 Task: Measure the distance between Nashville and Radnor Lake.
Action: Mouse moved to (231, 63)
Screenshot: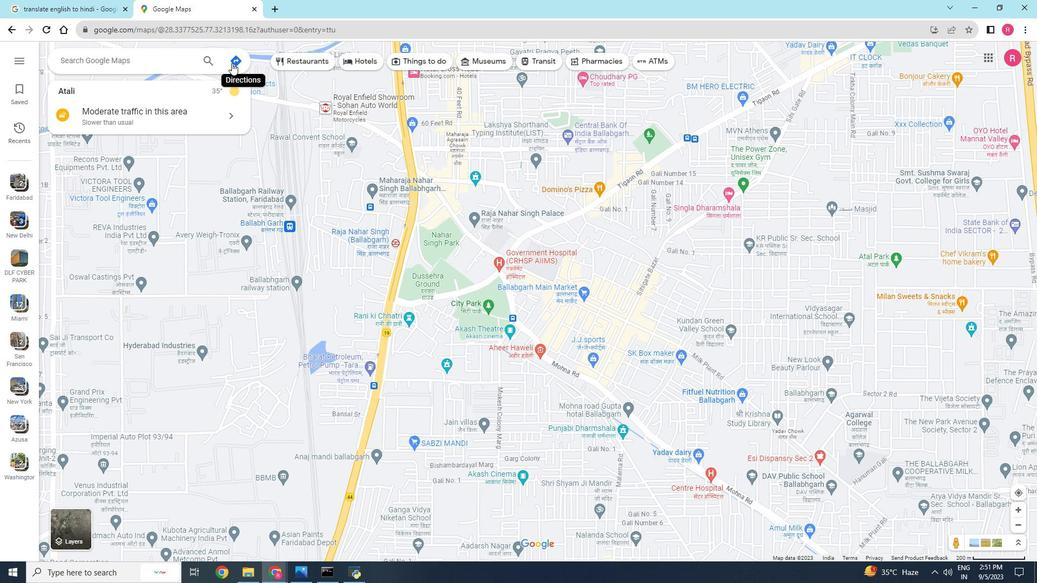 
Action: Mouse pressed left at (231, 63)
Screenshot: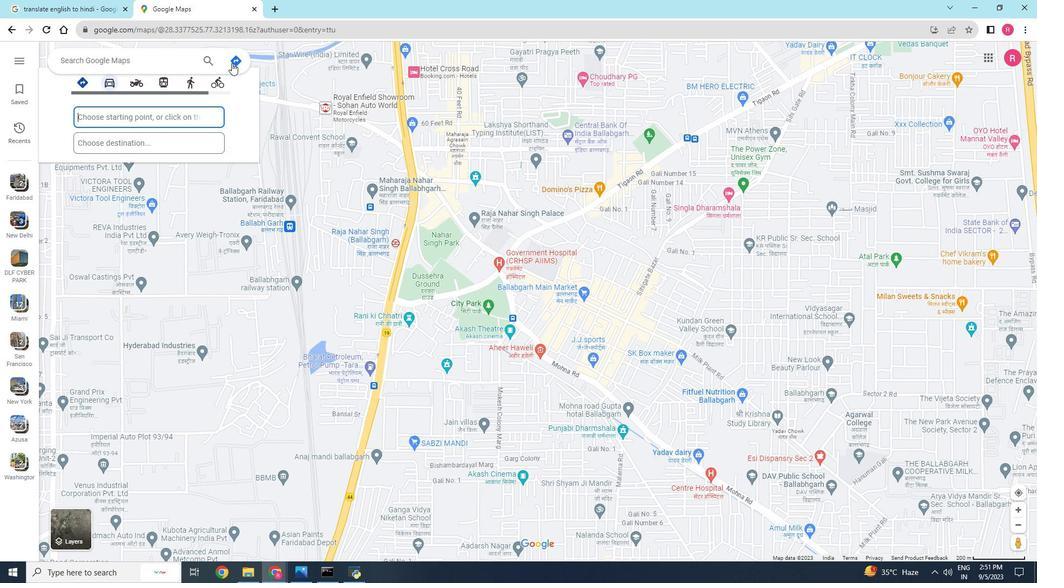
Action: Mouse moved to (150, 89)
Screenshot: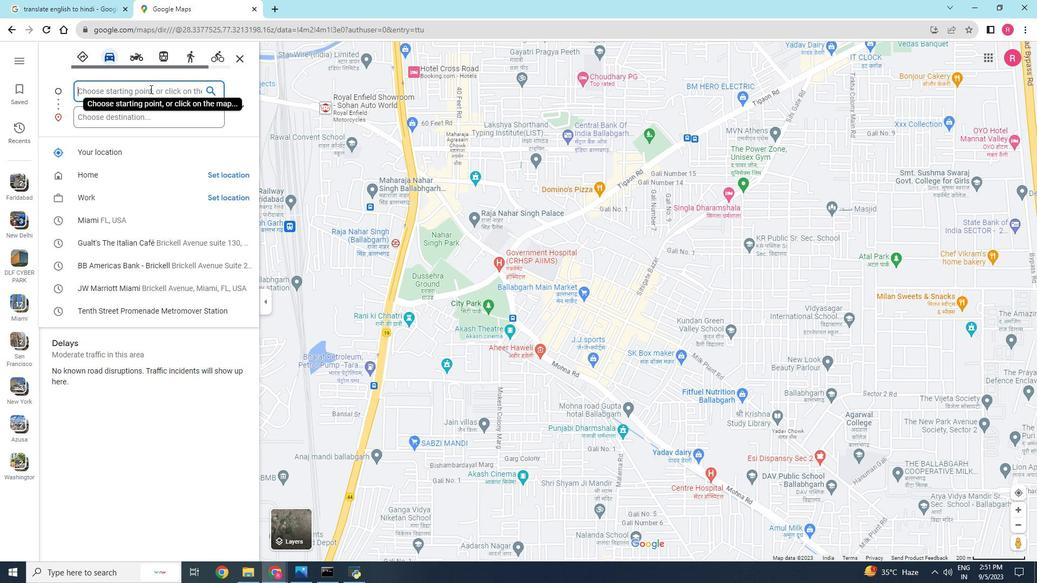 
Action: Mouse pressed left at (150, 89)
Screenshot: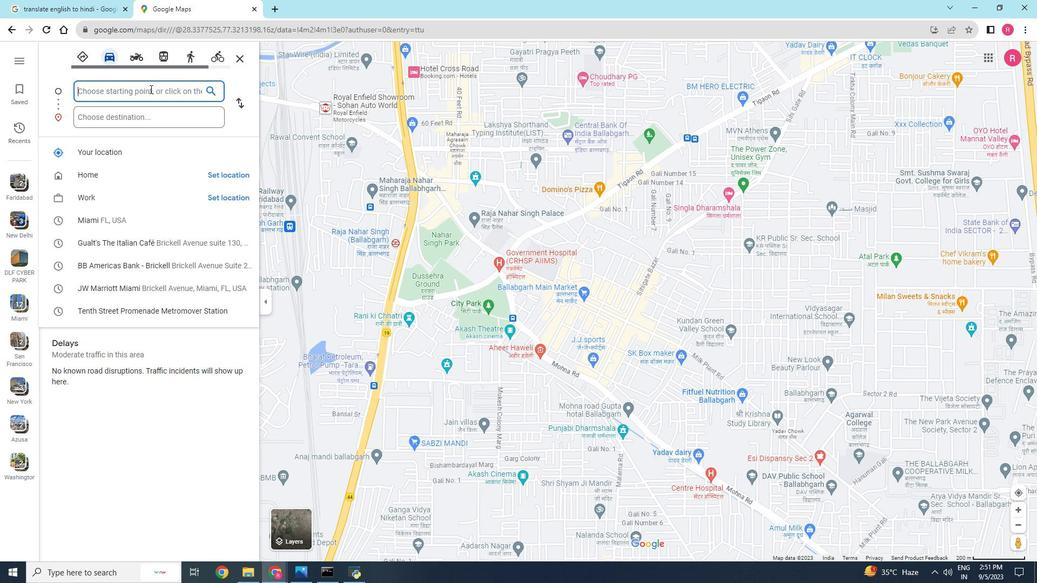 
Action: Mouse moved to (77, 61)
Screenshot: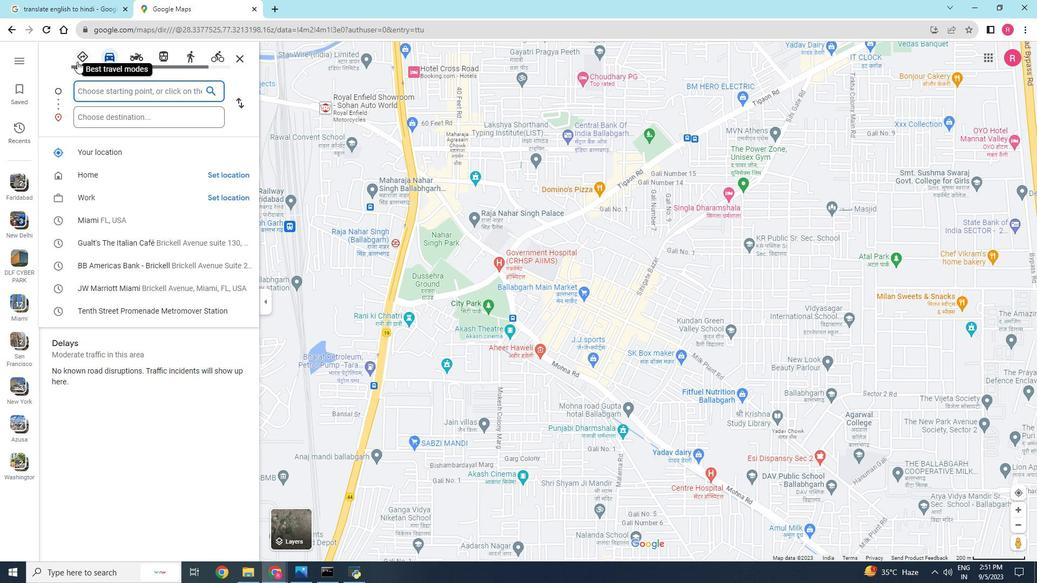 
Action: Mouse pressed left at (77, 61)
Screenshot: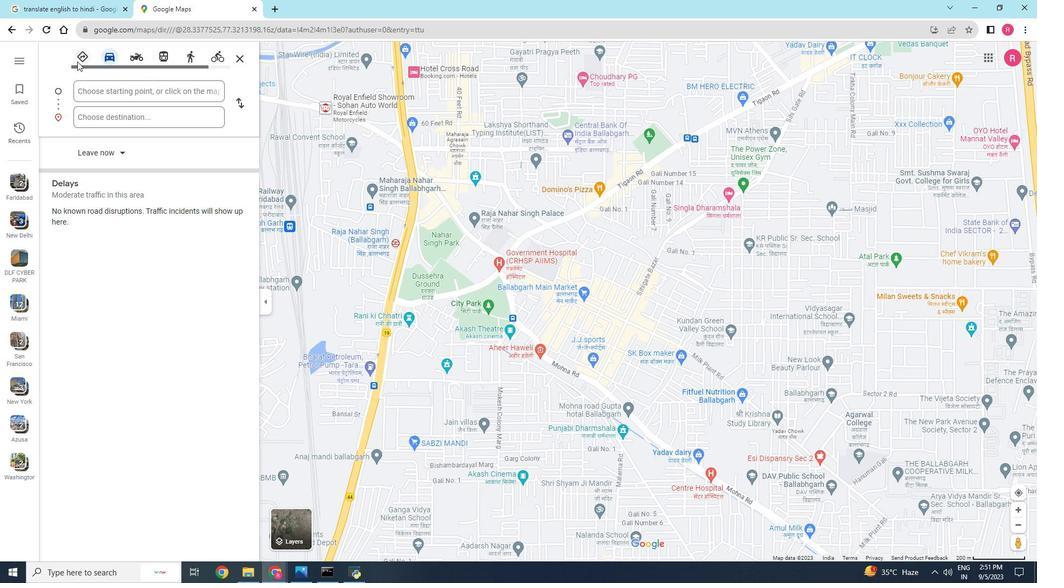 
Action: Mouse moved to (107, 94)
Screenshot: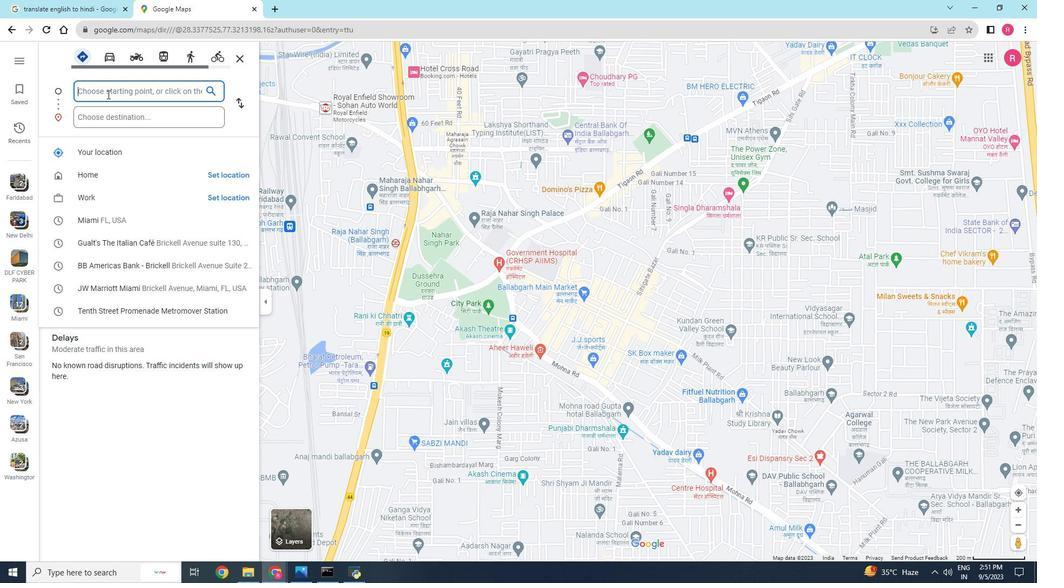 
Action: Mouse pressed left at (107, 94)
Screenshot: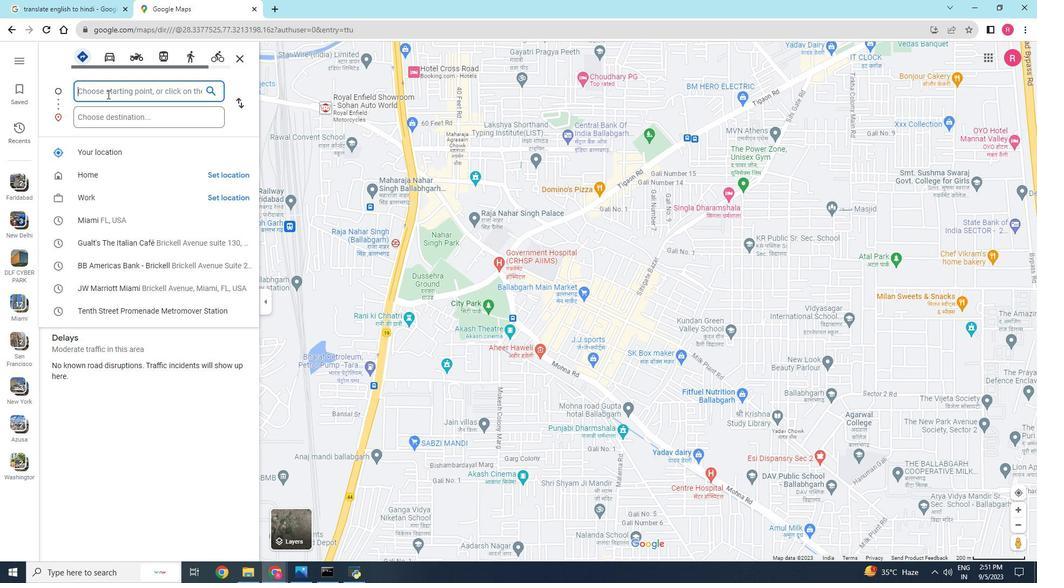 
Action: Key pressed <Key.shift><Key.shift><Key.shift><Key.shift><Key.shift><Key.shift><Key.shift><Key.shift>Nashville
Screenshot: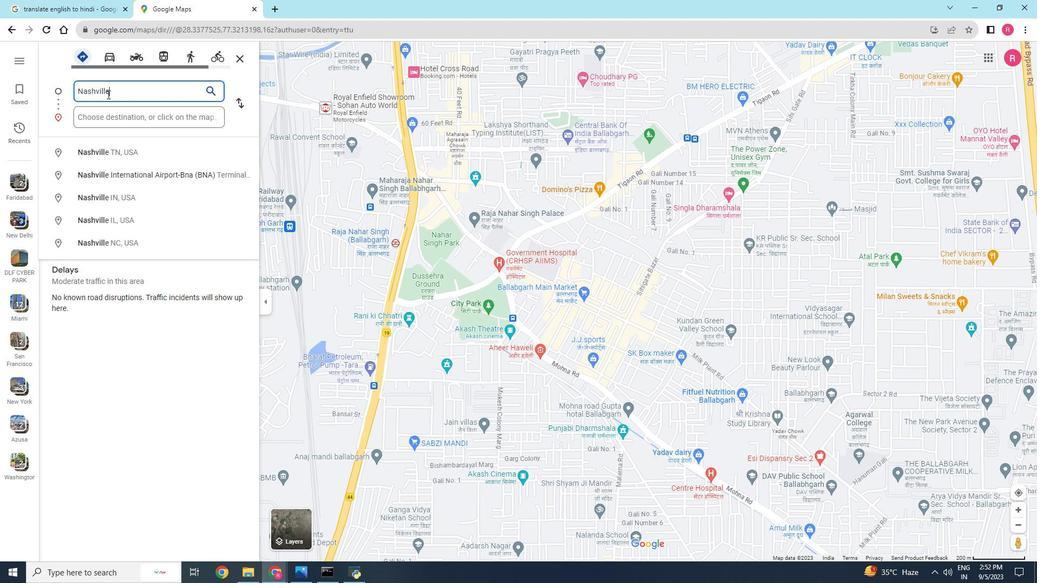 
Action: Mouse moved to (115, 116)
Screenshot: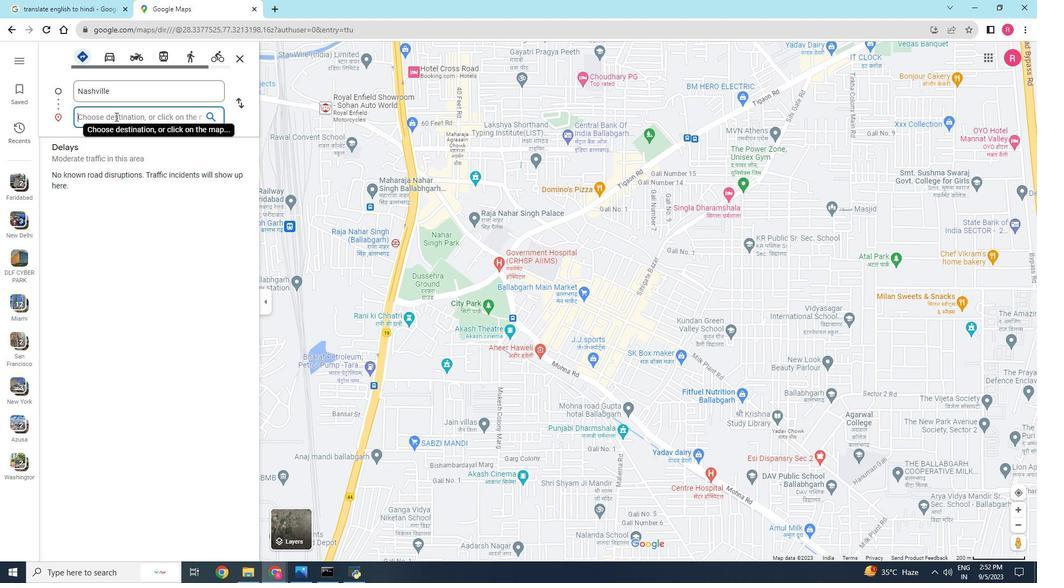 
Action: Mouse pressed left at (115, 116)
Screenshot: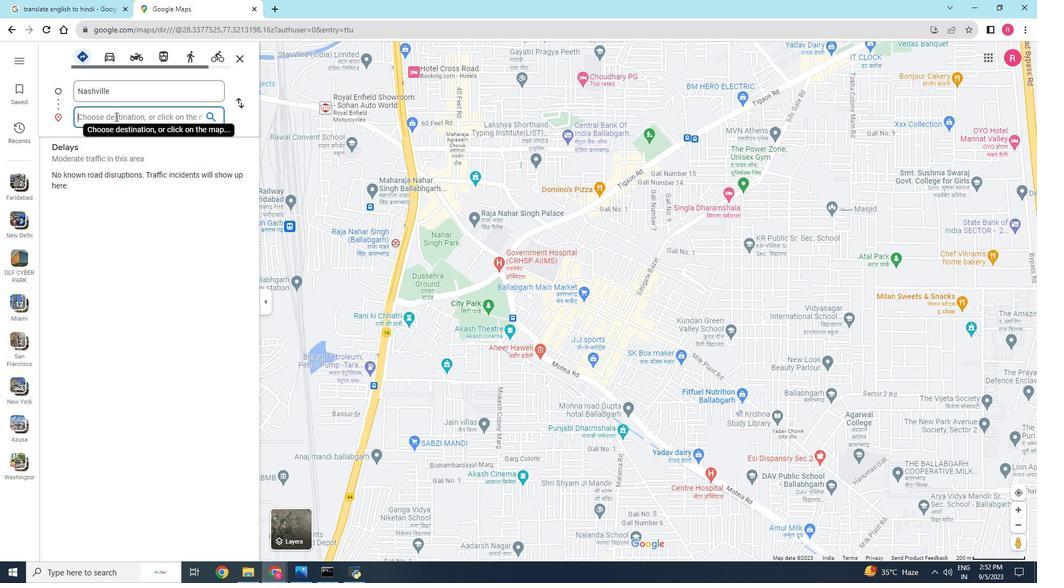 
Action: Key pressed <Key.shift>La<Key.backspace><Key.backspace><Key.shift>Radb<Key.backspace>nor<Key.space><Key.shift>Lake<Key.enter>
Screenshot: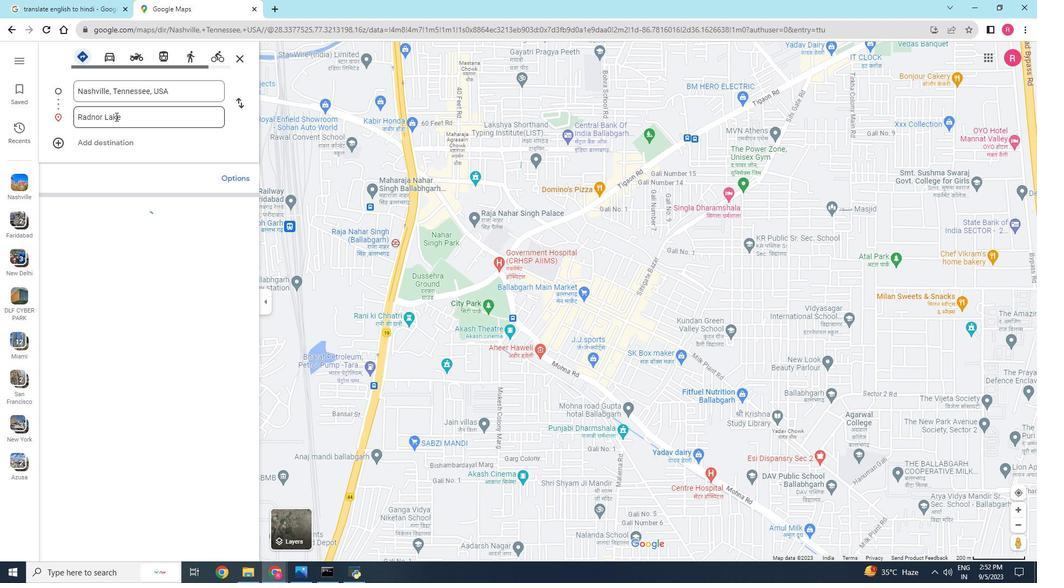 
Action: Mouse moved to (480, 523)
Screenshot: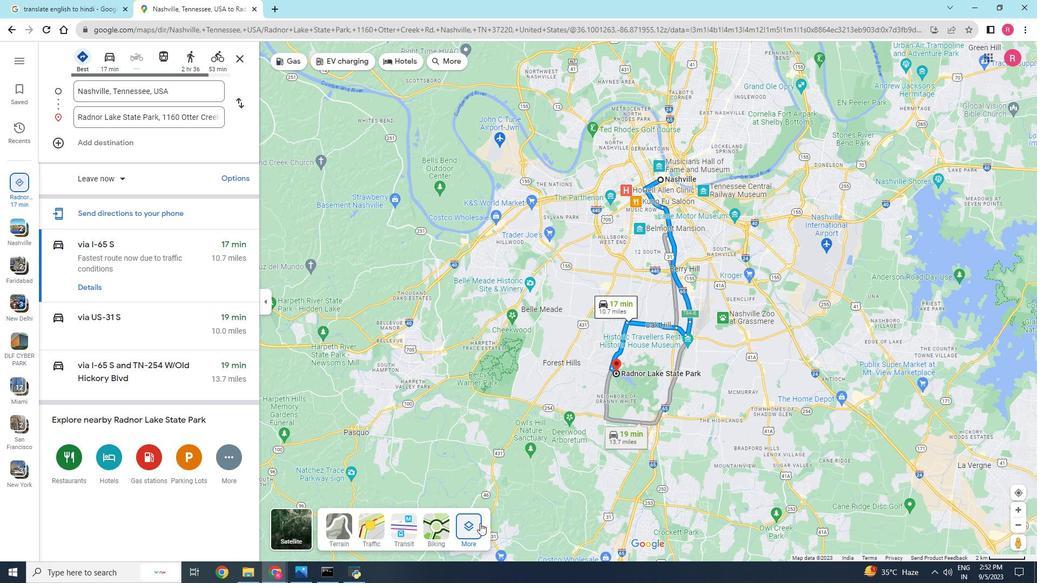 
Action: Mouse pressed left at (480, 523)
Screenshot: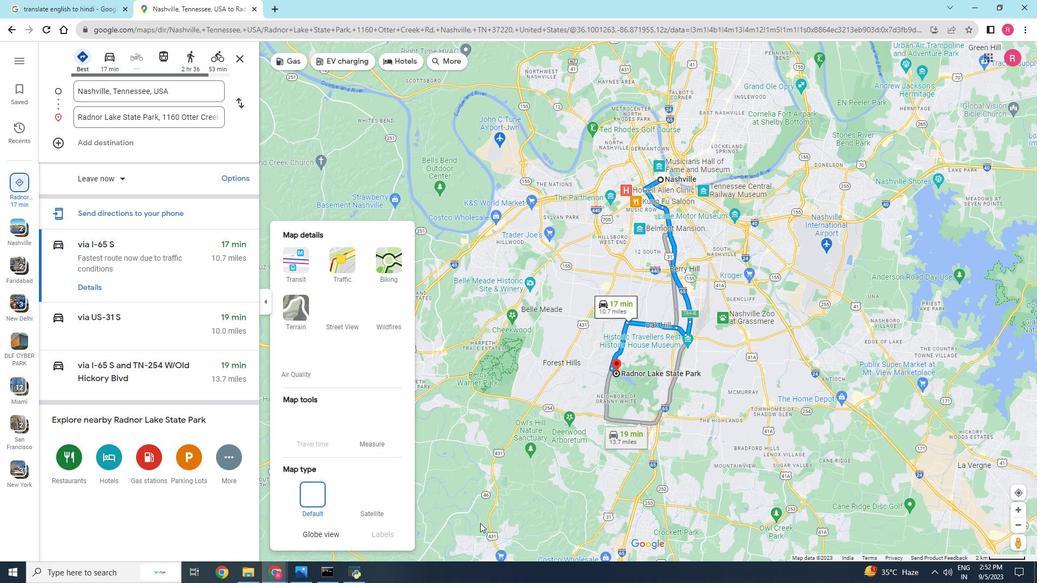 
Action: Mouse moved to (376, 436)
Screenshot: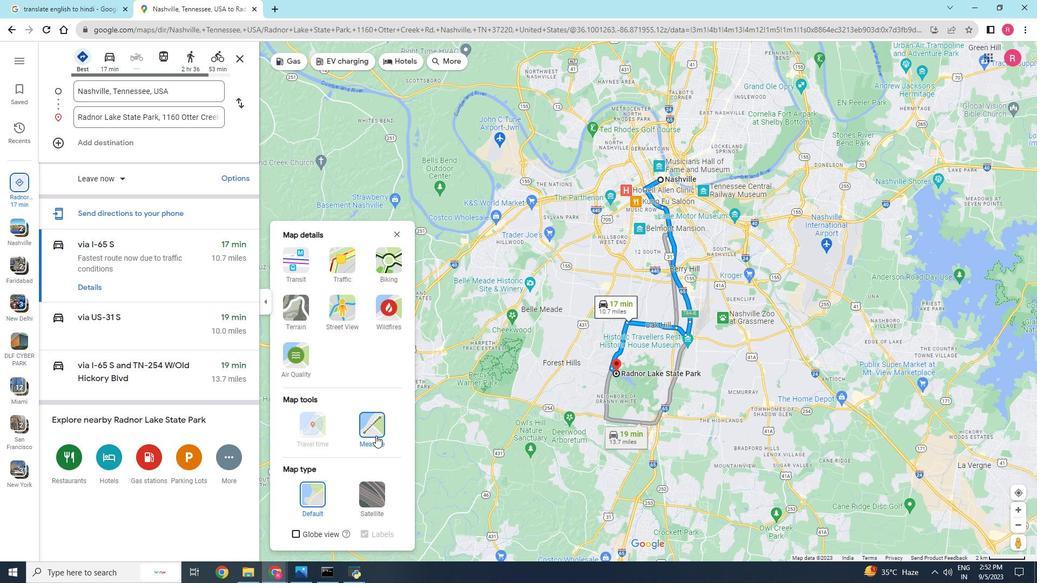 
Action: Mouse pressed left at (376, 436)
Screenshot: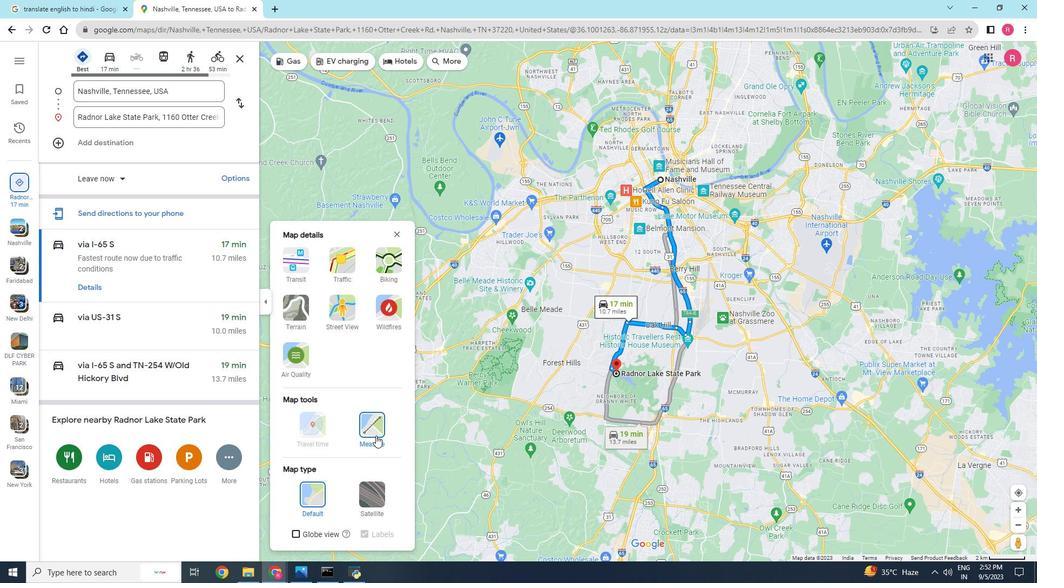 
Action: Mouse moved to (662, 178)
Screenshot: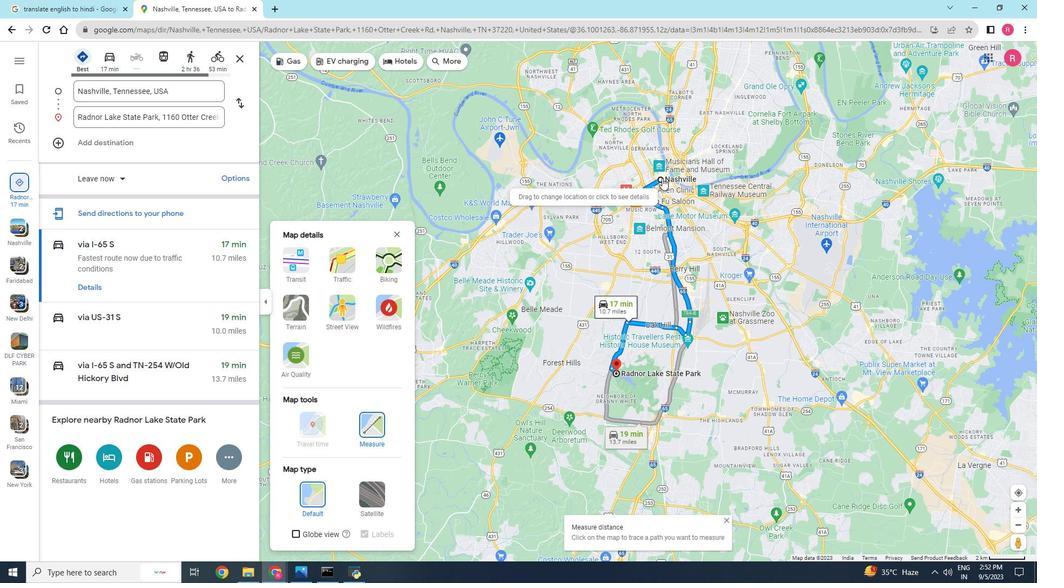 
Action: Mouse pressed left at (662, 178)
Screenshot: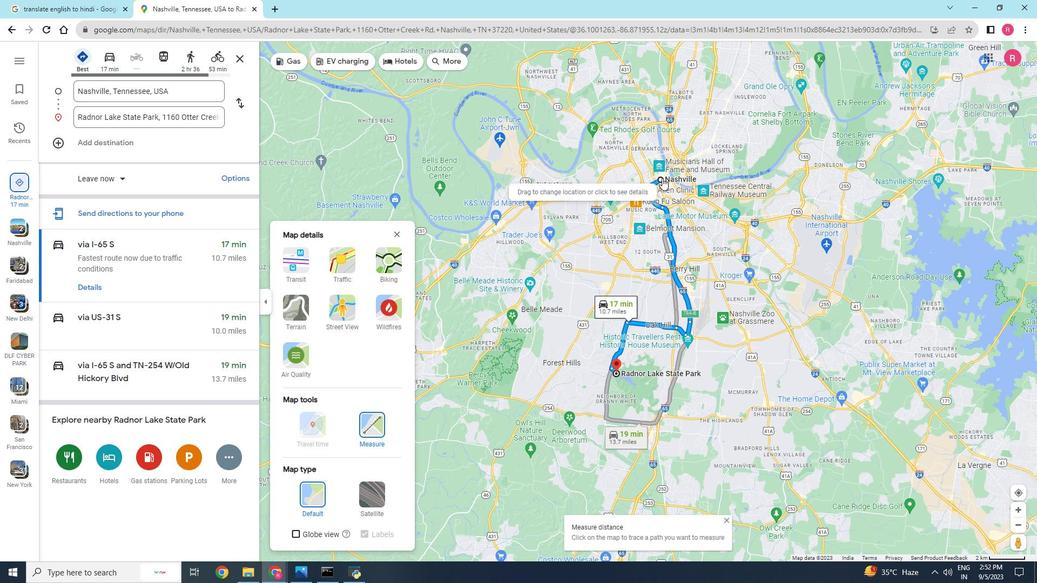 
Action: Mouse moved to (616, 373)
Screenshot: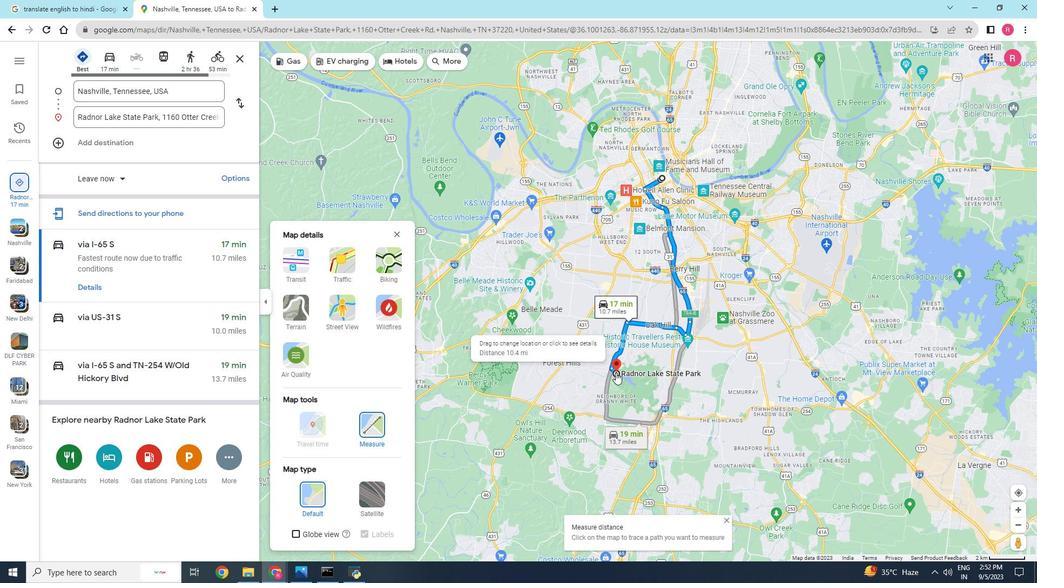 
Action: Mouse pressed left at (616, 373)
Screenshot: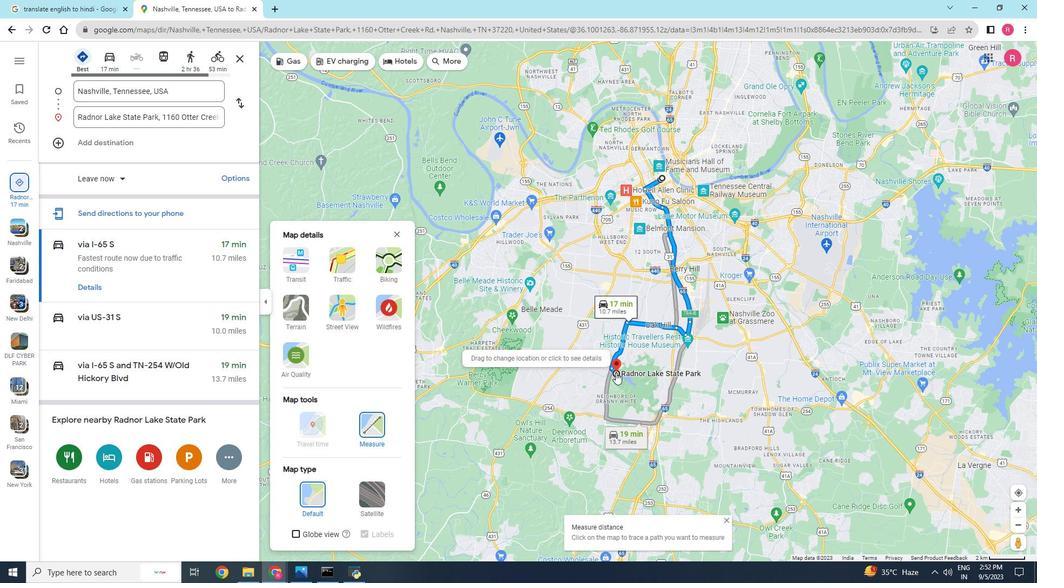 
Action: Mouse moved to (312, 433)
Screenshot: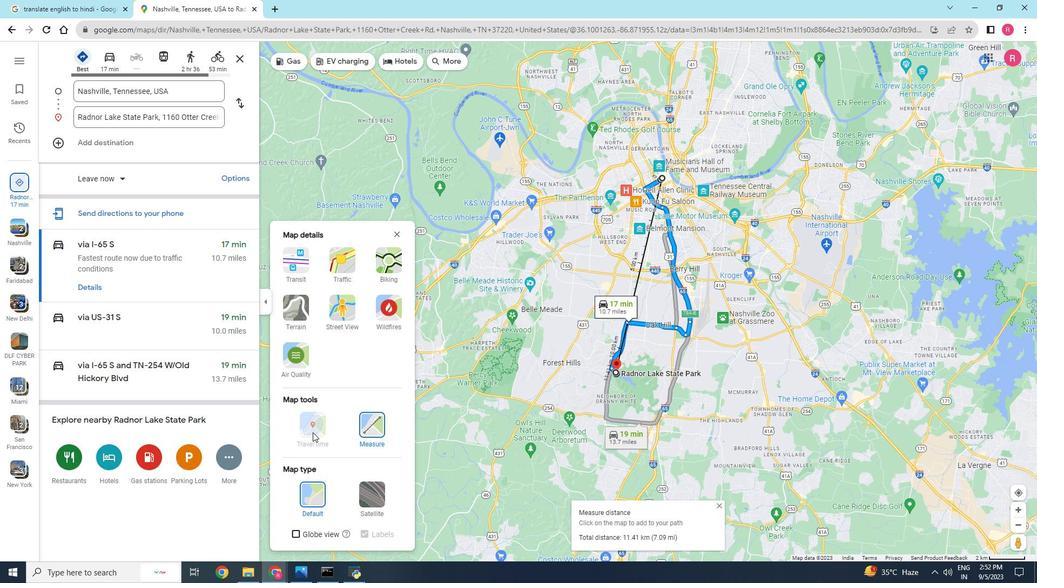 
Action: Mouse pressed left at (312, 433)
Screenshot: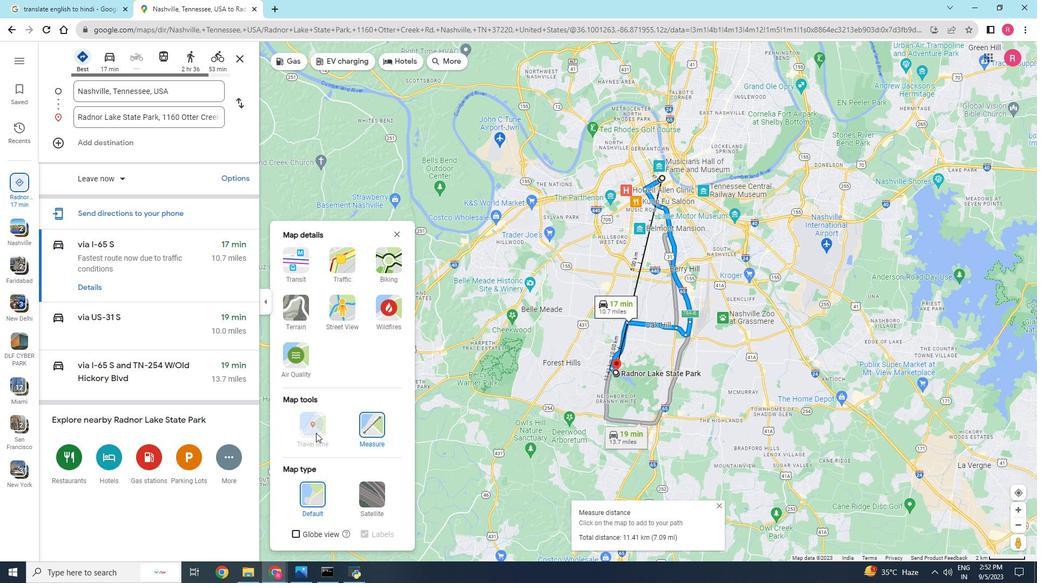 
Action: Mouse moved to (361, 429)
Screenshot: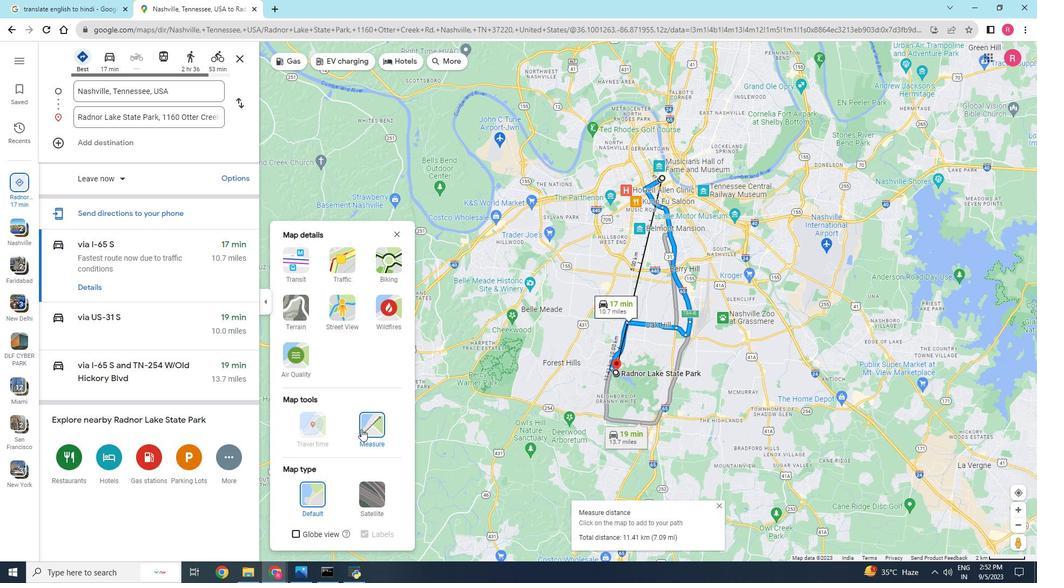 
Action: Mouse pressed left at (361, 429)
Screenshot: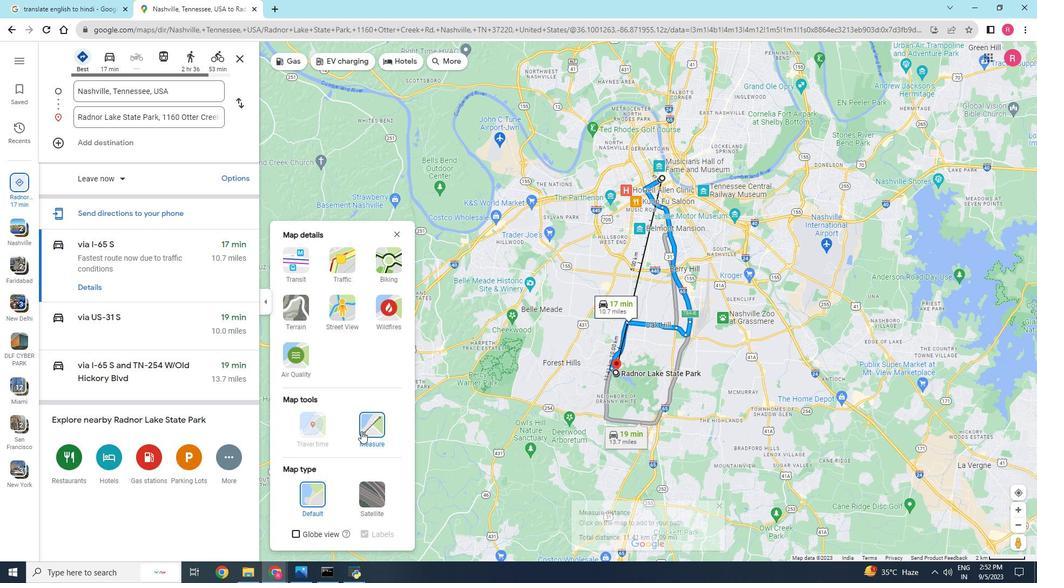 
Action: Mouse moved to (320, 494)
Screenshot: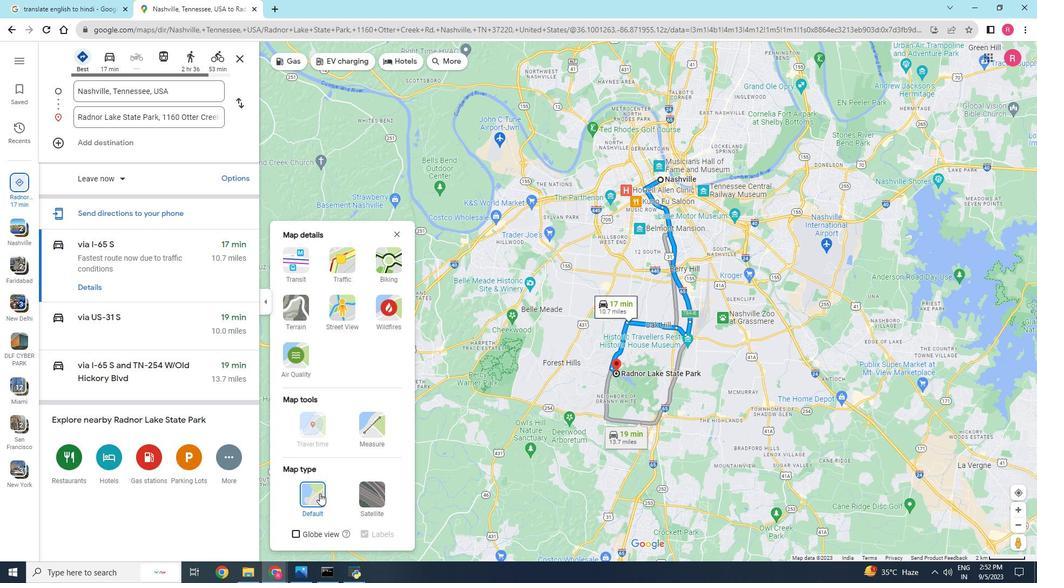 
Action: Mouse pressed left at (320, 494)
Screenshot: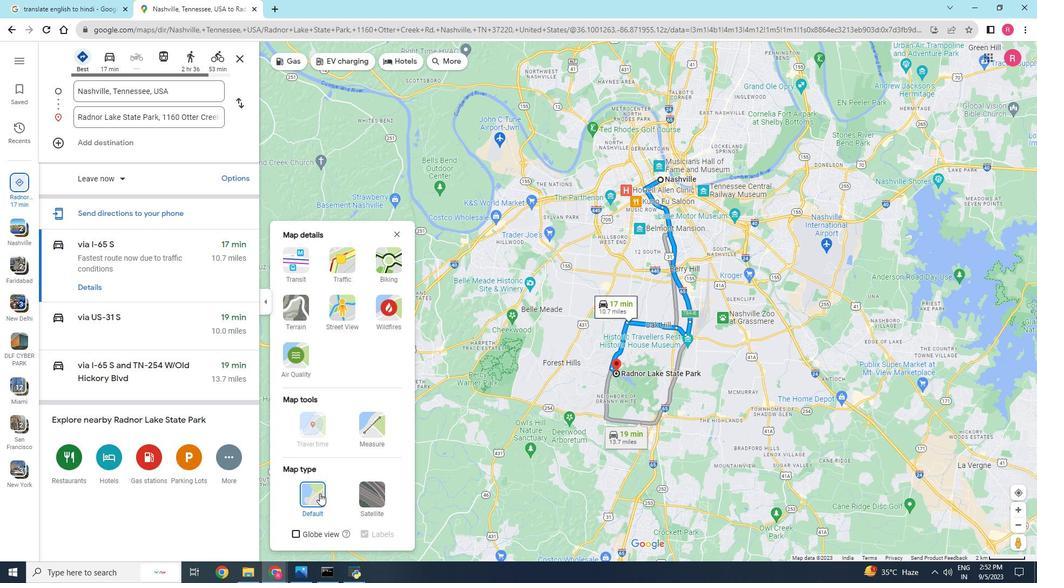 
Action: Mouse moved to (510, 443)
Screenshot: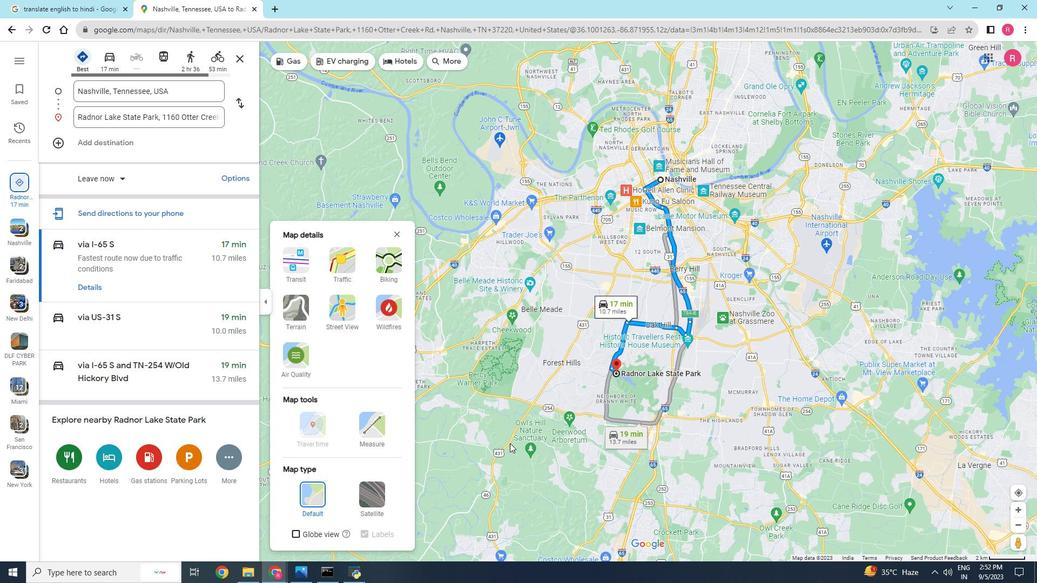 
Action: Mouse scrolled (510, 444) with delta (0, 0)
Screenshot: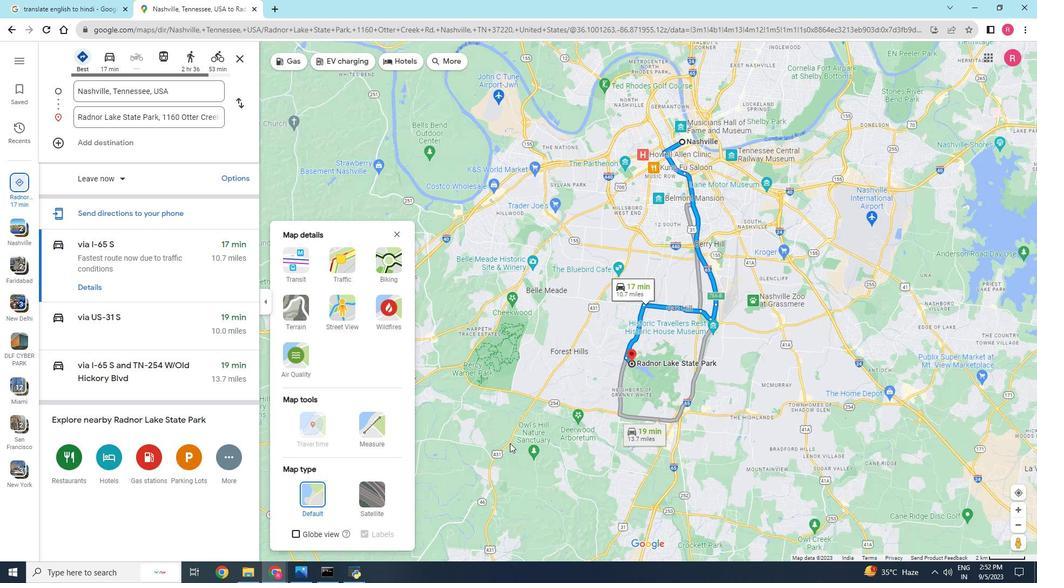 
Action: Mouse scrolled (510, 444) with delta (0, 0)
Screenshot: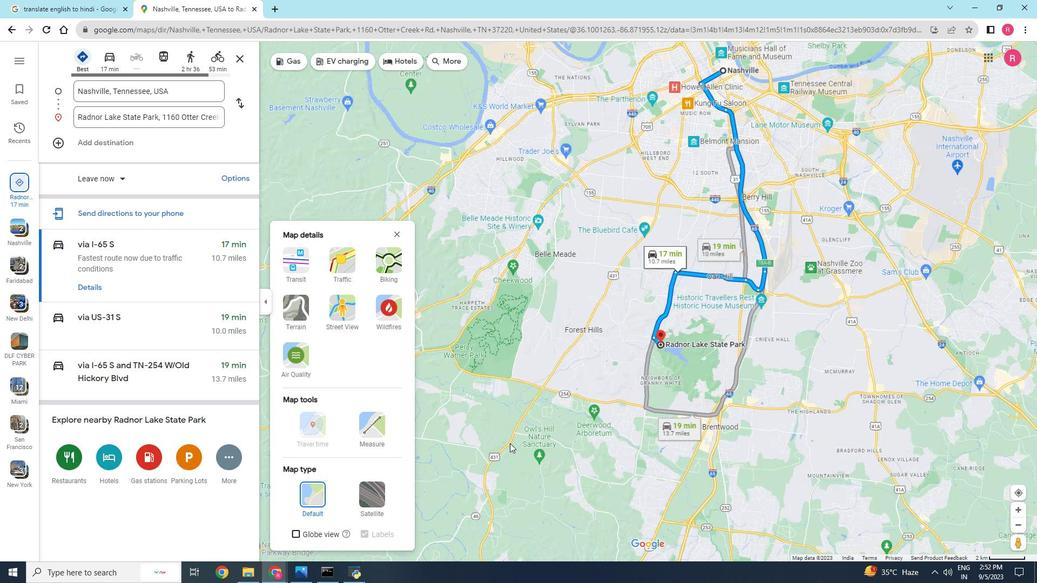 
Action: Mouse moved to (662, 260)
Screenshot: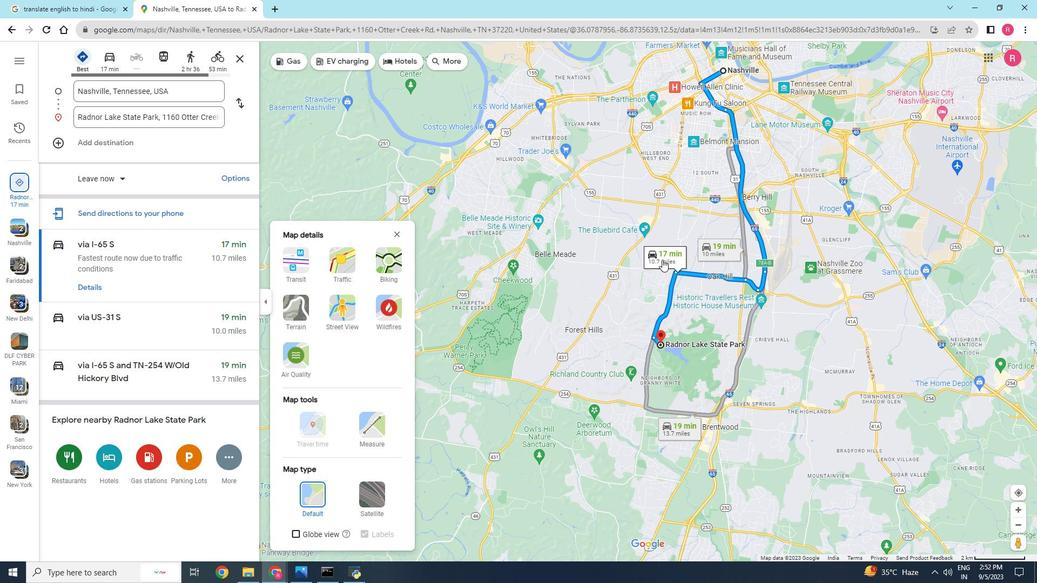
Action: Mouse pressed left at (662, 260)
Screenshot: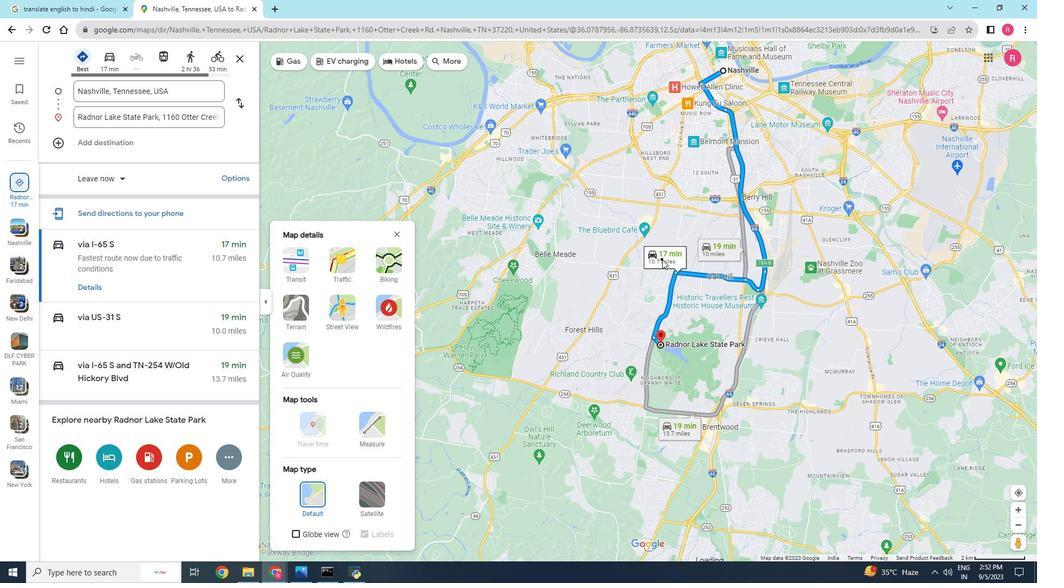 
Action: Mouse moved to (128, 363)
Screenshot: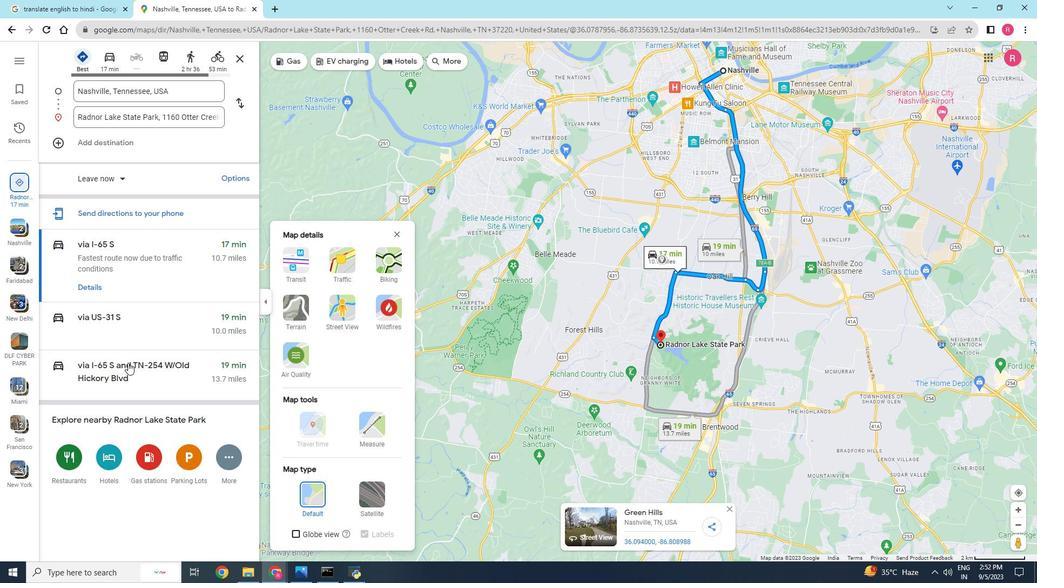 
Action: Mouse scrolled (128, 364) with delta (0, 0)
Screenshot: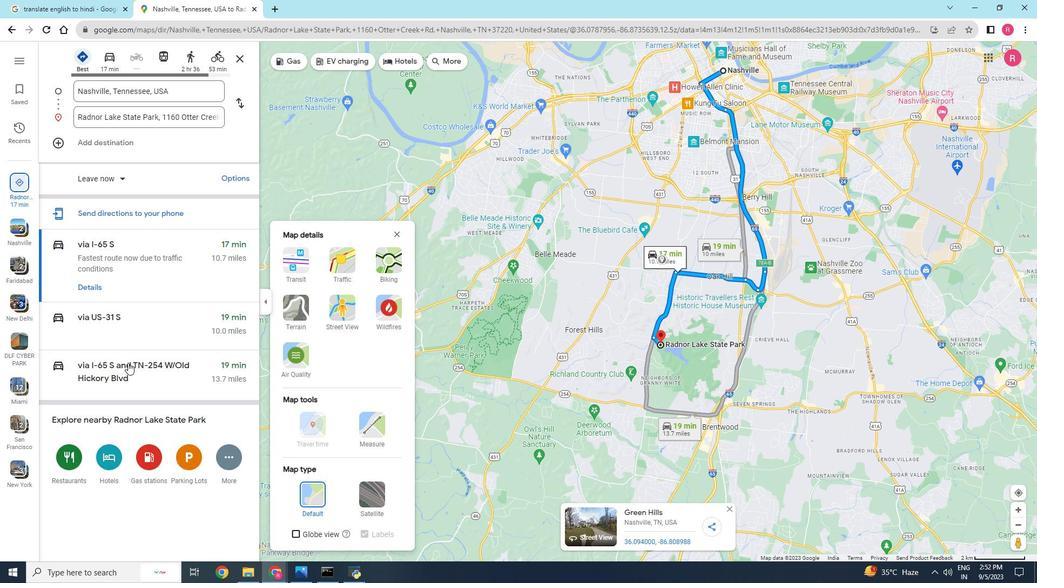 
Action: Mouse moved to (128, 363)
Screenshot: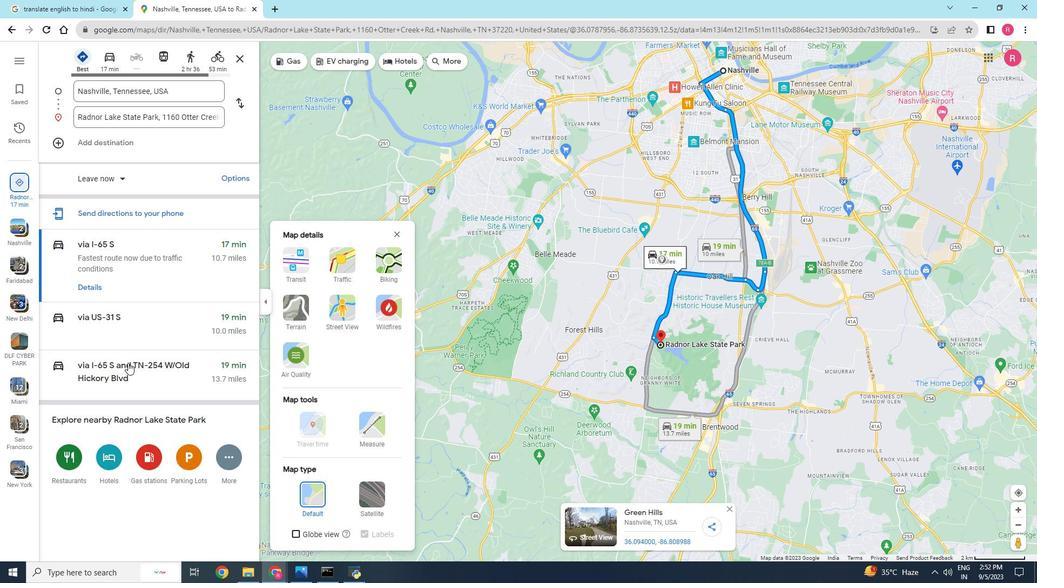 
Action: Mouse scrolled (128, 363) with delta (0, 0)
Screenshot: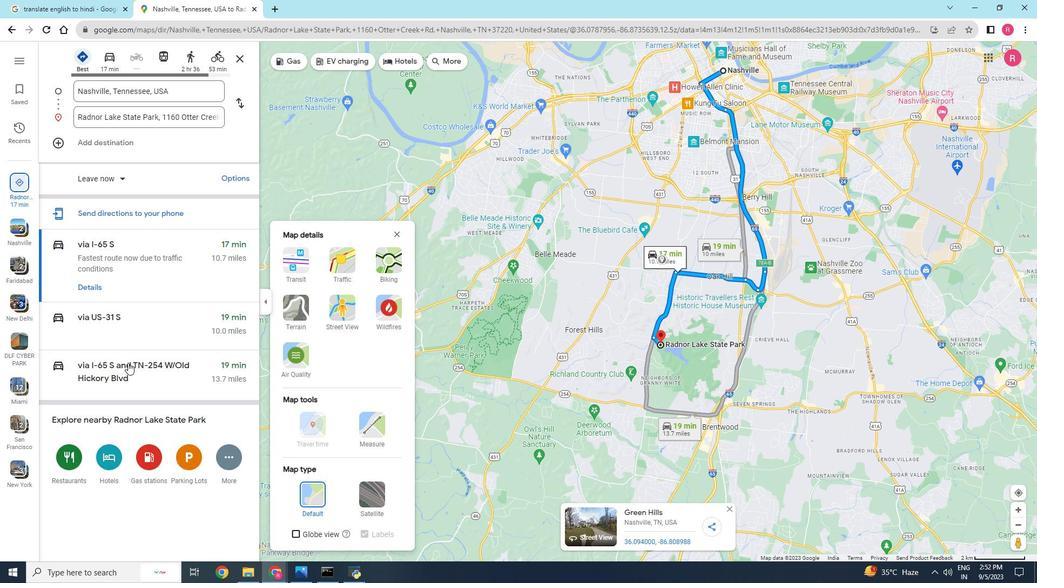 
Action: Mouse scrolled (128, 362) with delta (0, 0)
Screenshot: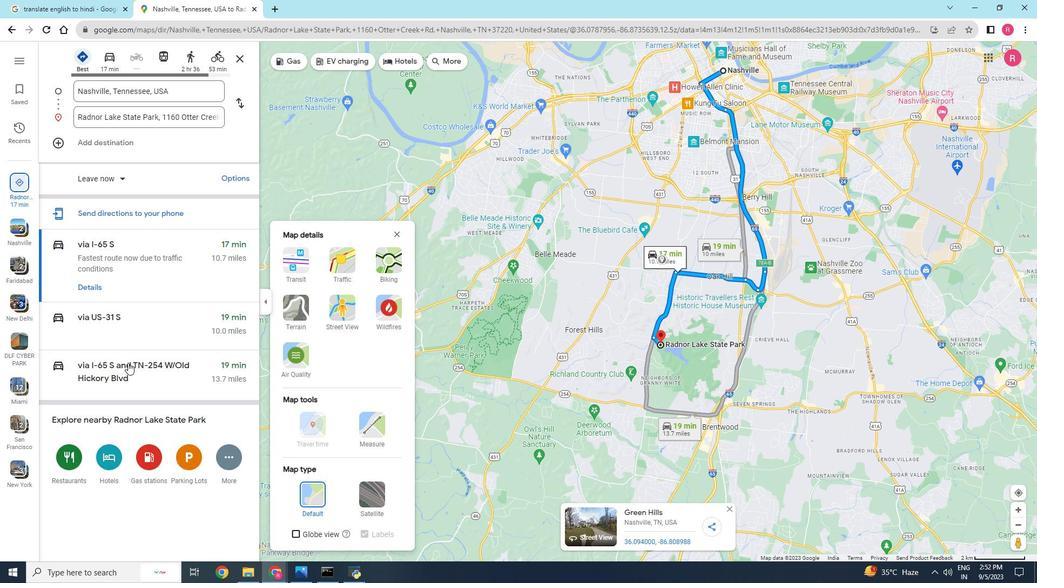 
Action: Mouse moved to (117, 176)
Screenshot: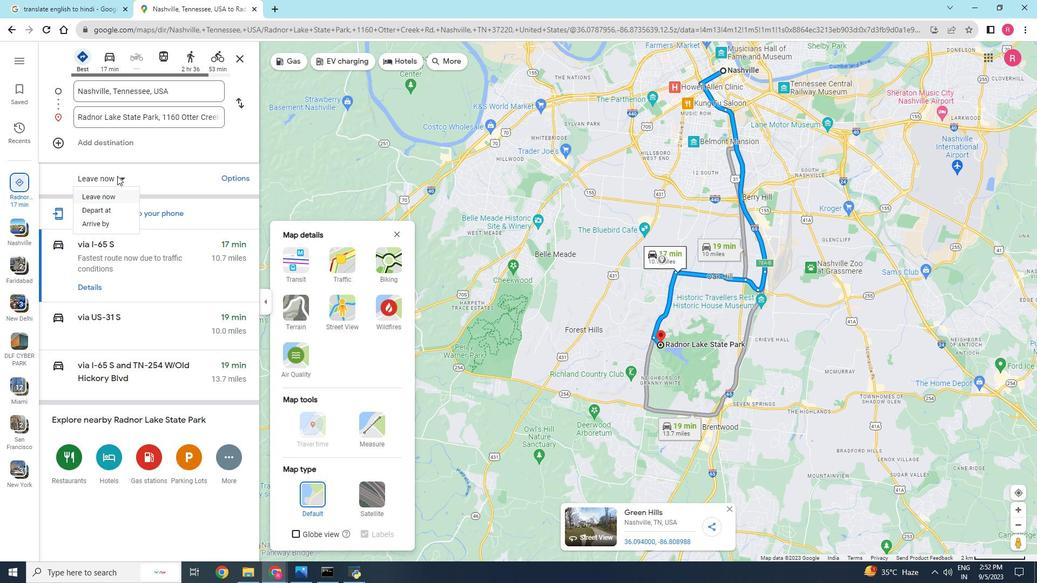 
Action: Mouse pressed left at (117, 176)
Screenshot: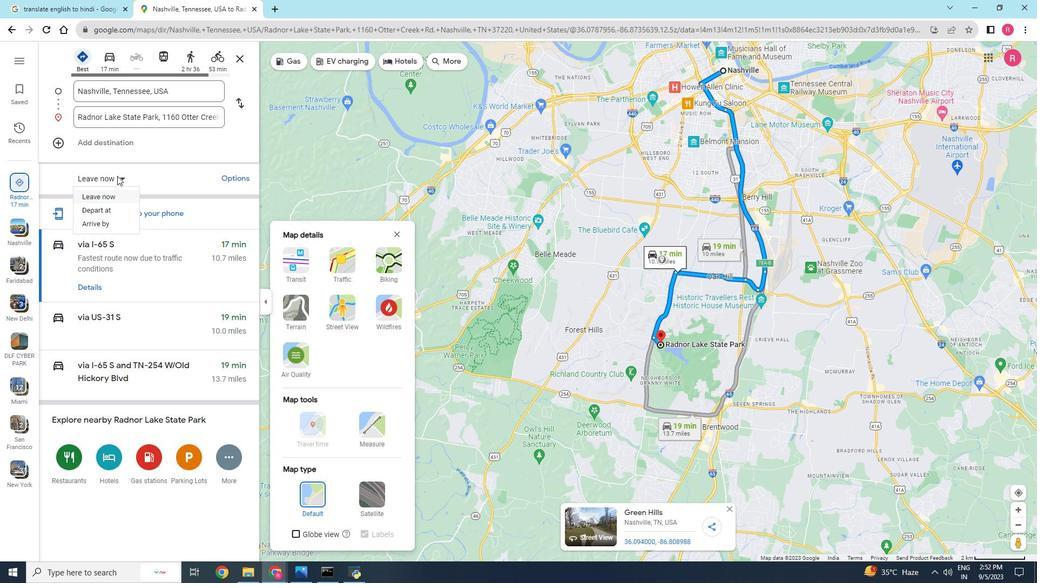 
Action: Mouse moved to (111, 228)
Screenshot: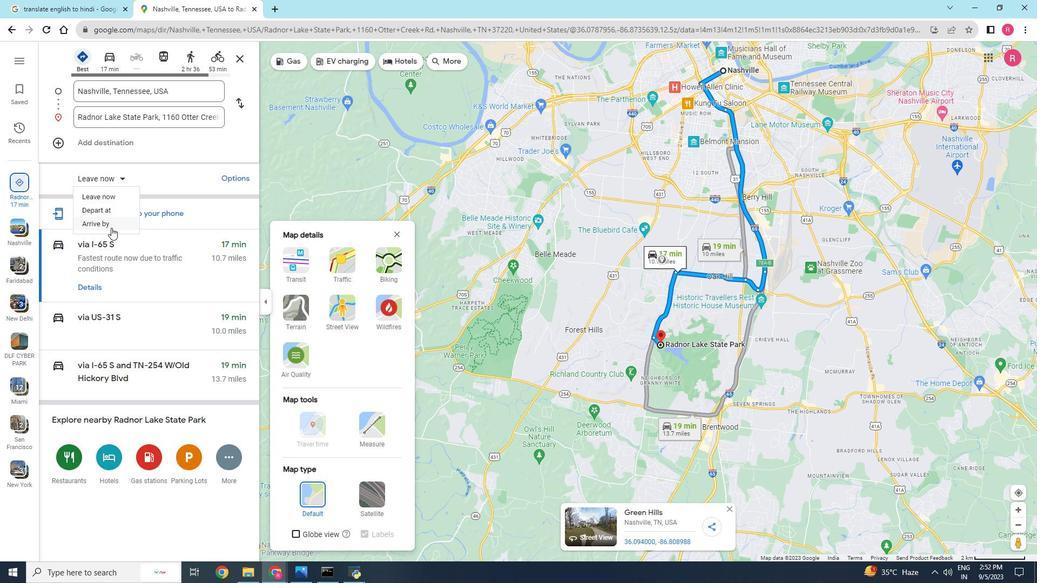 
Action: Mouse pressed left at (111, 228)
Screenshot: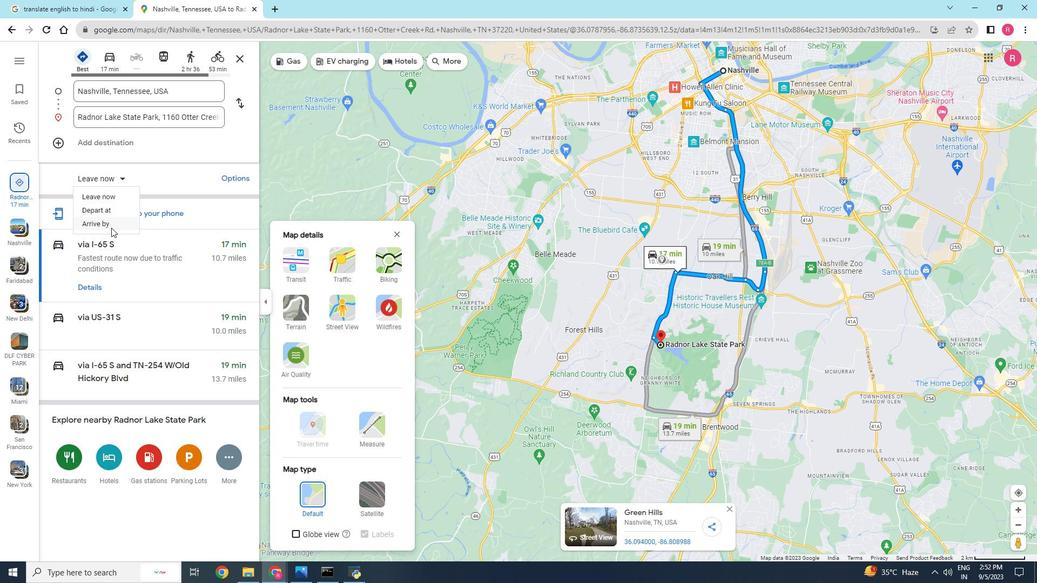 
Action: Mouse moved to (104, 156)
Screenshot: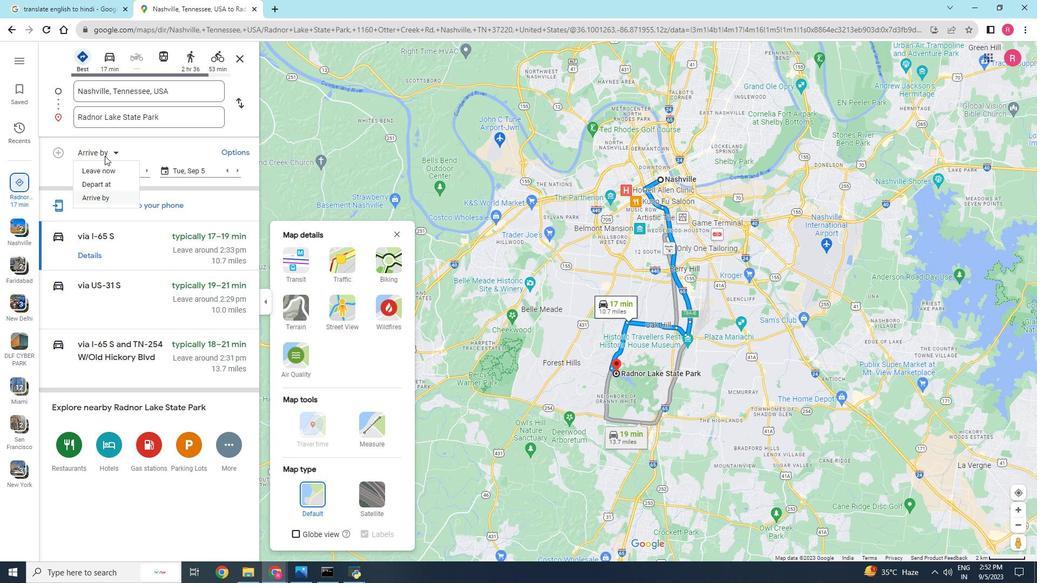 
Action: Mouse pressed left at (104, 156)
Screenshot: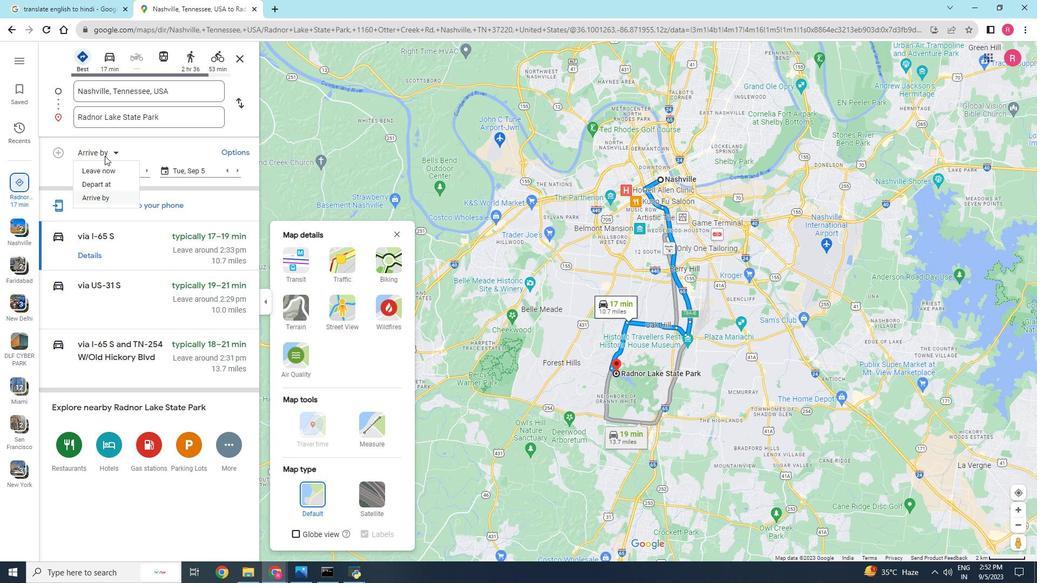 
Action: Mouse moved to (104, 183)
Screenshot: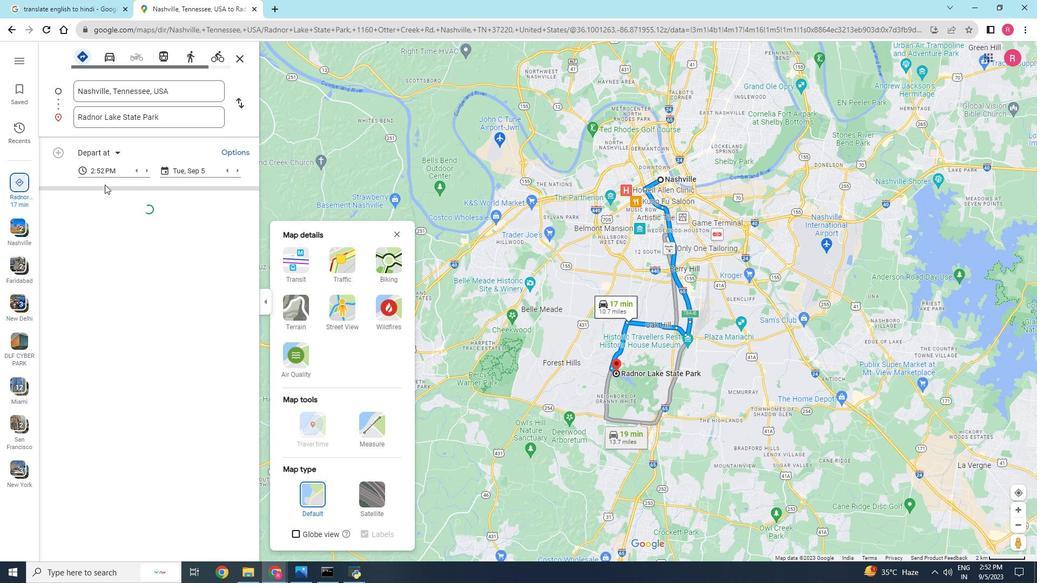 
Action: Mouse pressed left at (104, 183)
Screenshot: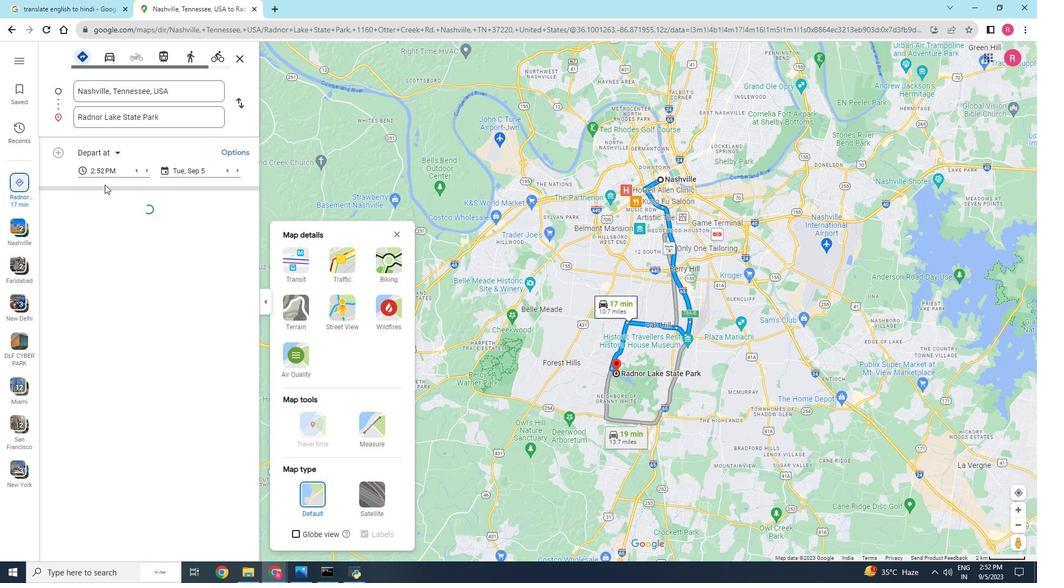 
Action: Mouse moved to (109, 157)
Screenshot: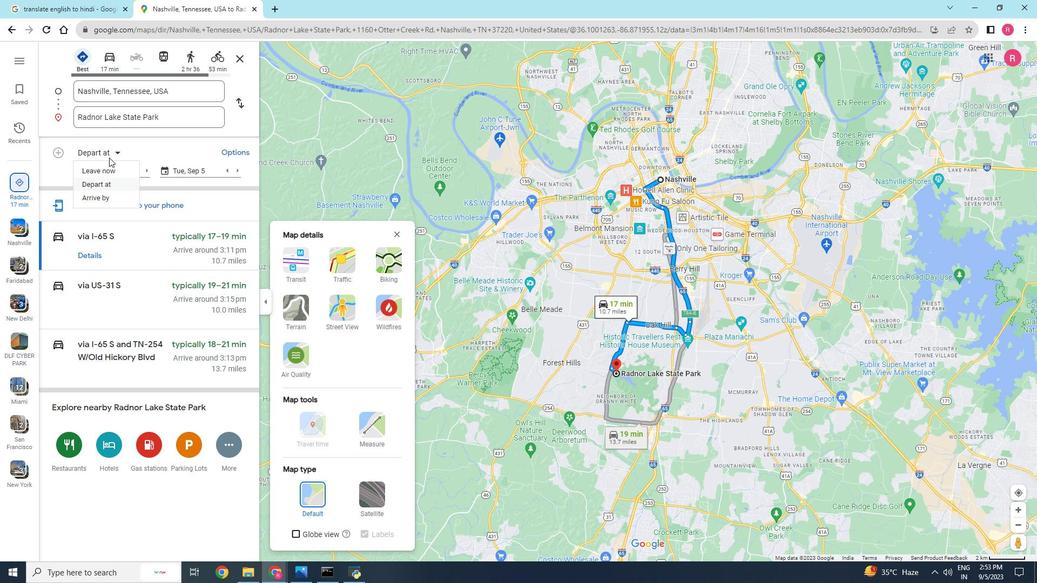 
Action: Mouse pressed left at (109, 157)
Screenshot: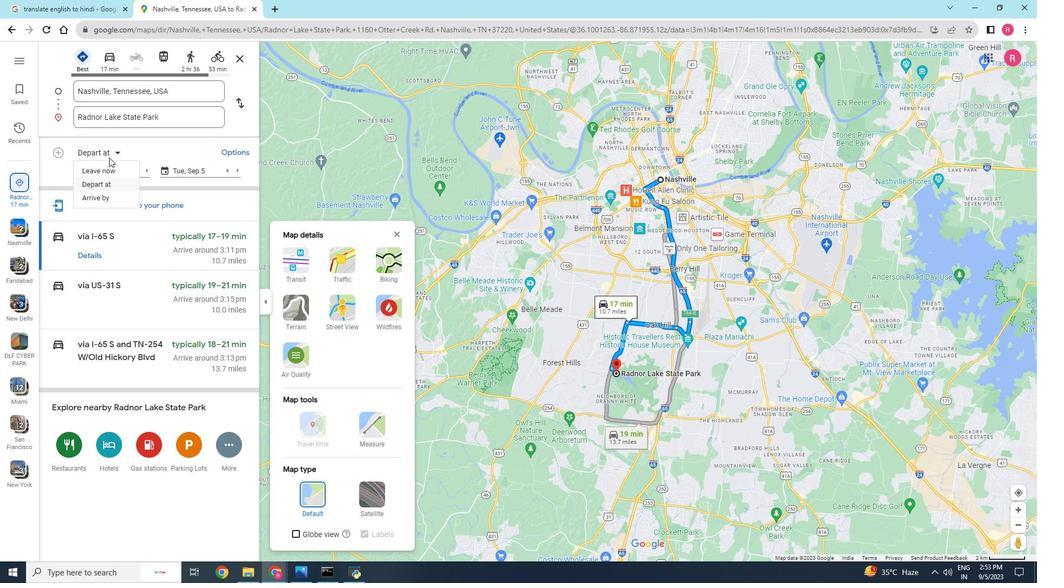 
Action: Mouse moved to (109, 166)
Screenshot: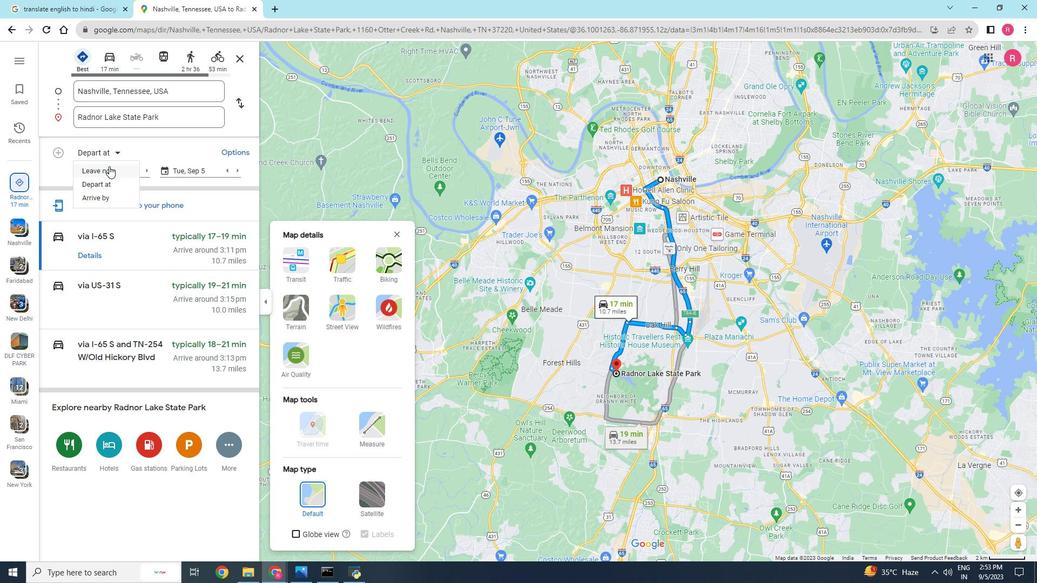 
Action: Mouse pressed left at (109, 166)
Screenshot: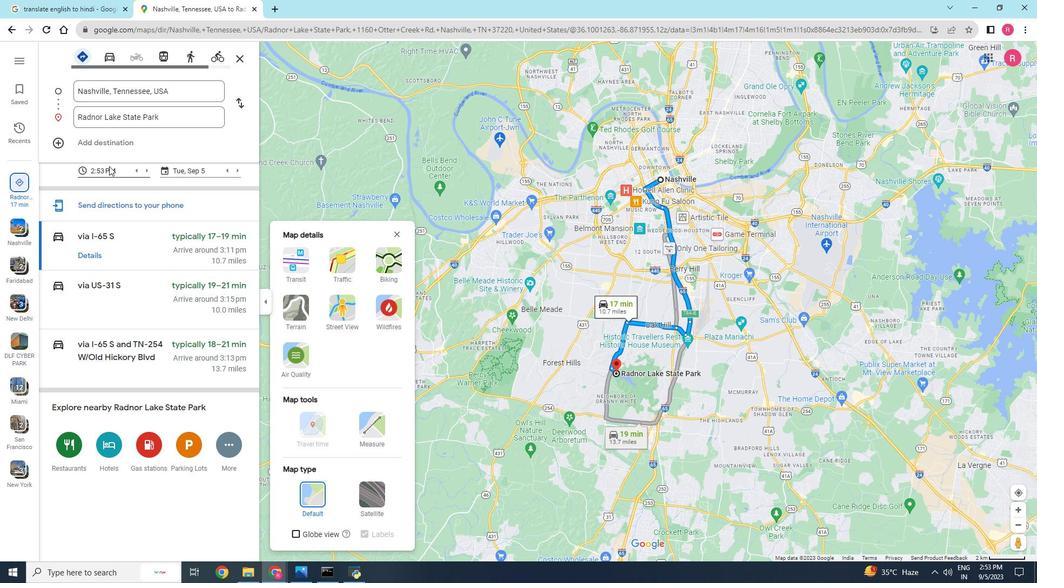 
Action: Mouse moved to (335, 263)
Screenshot: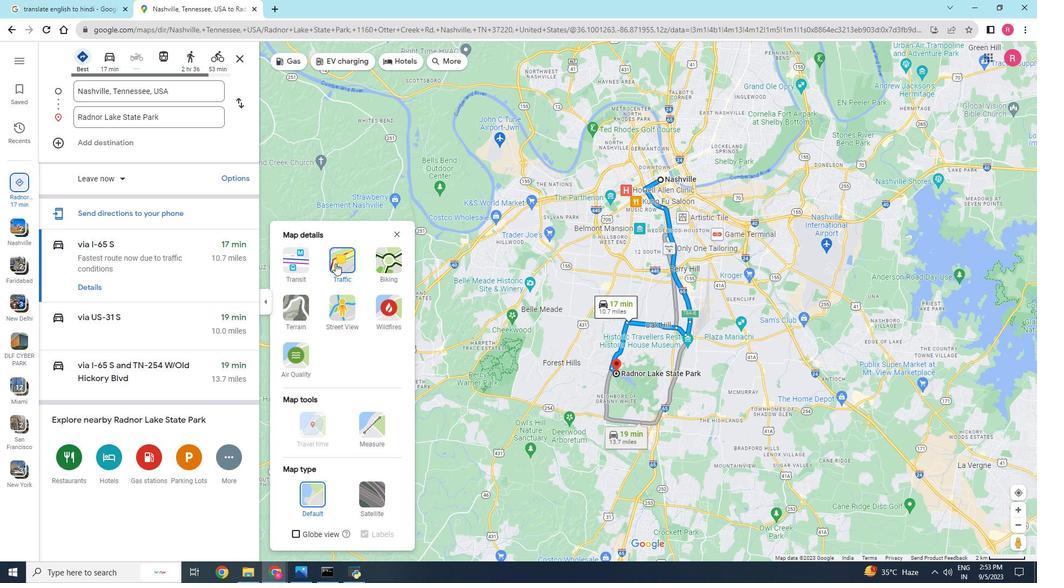 
Action: Mouse pressed left at (335, 263)
Screenshot: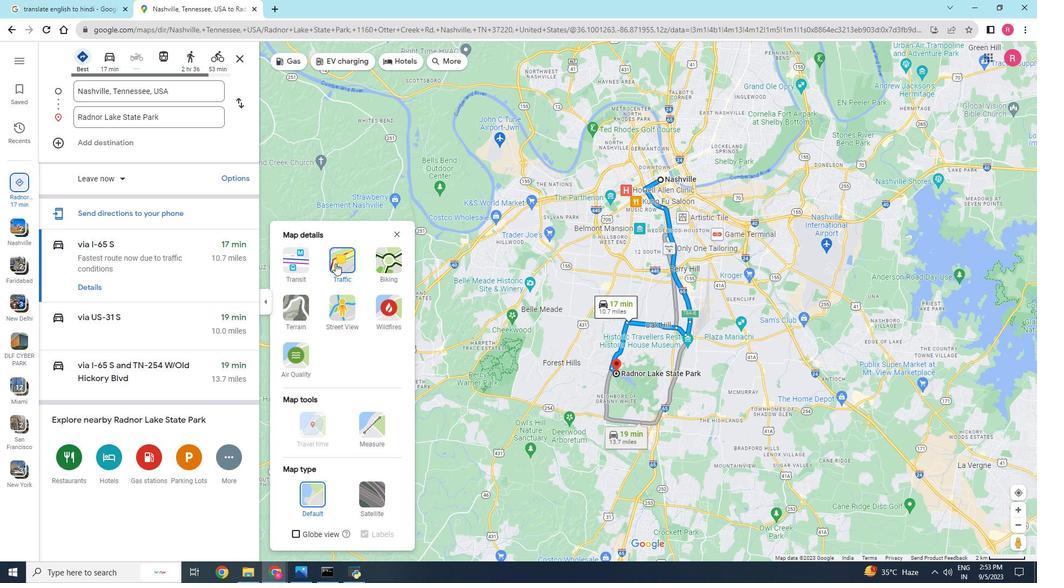 
Action: Mouse moved to (612, 435)
Screenshot: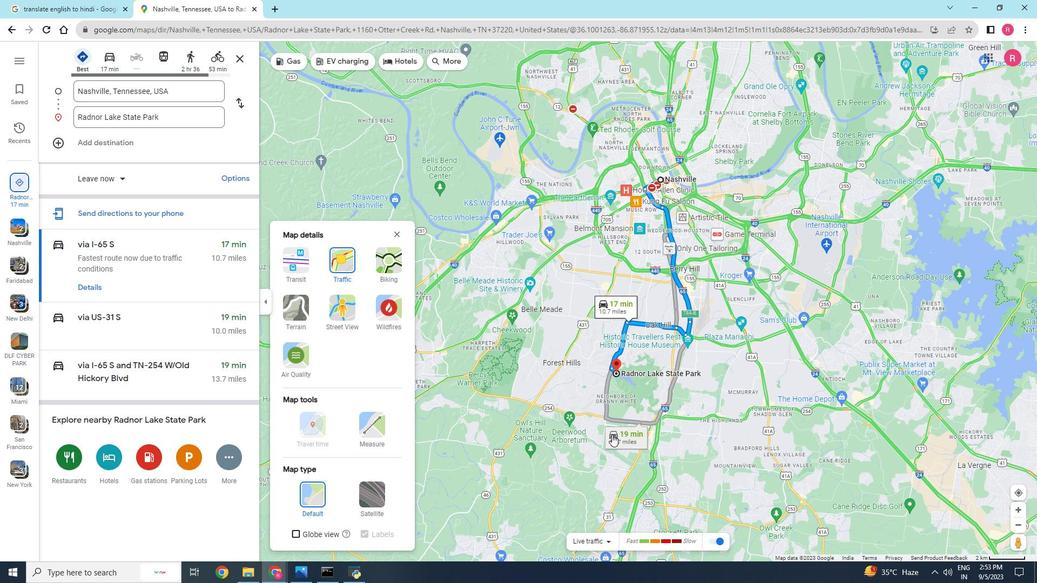 
Action: Mouse scrolled (612, 435) with delta (0, 0)
Screenshot: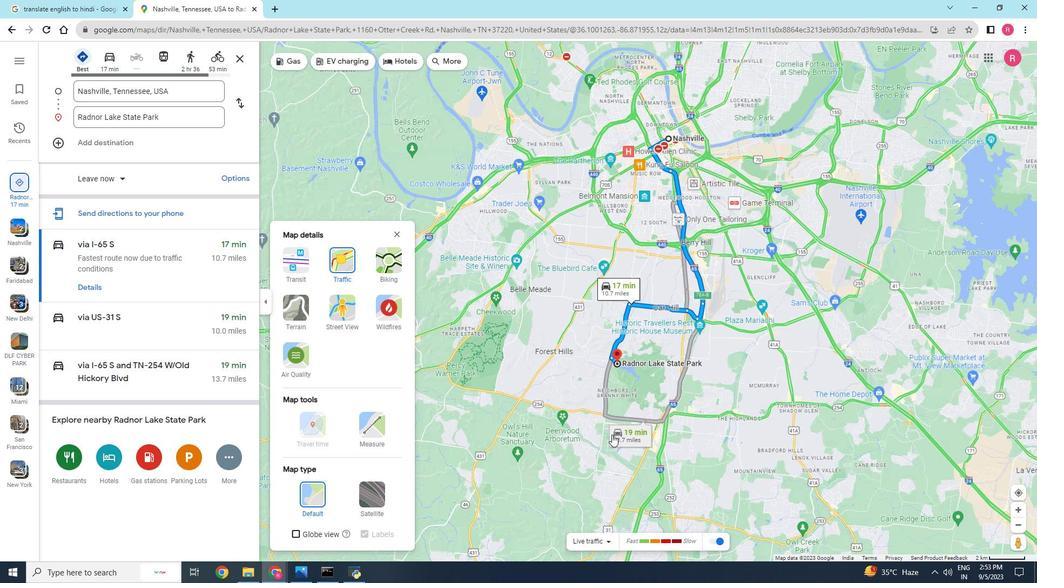 
Action: Mouse moved to (388, 272)
Screenshot: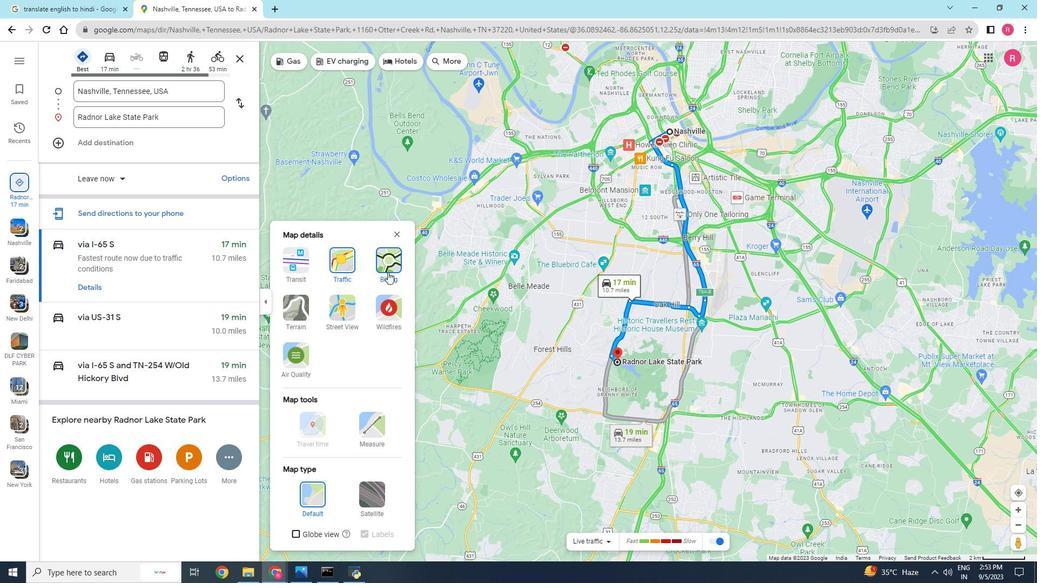 
Action: Mouse pressed left at (388, 272)
Screenshot: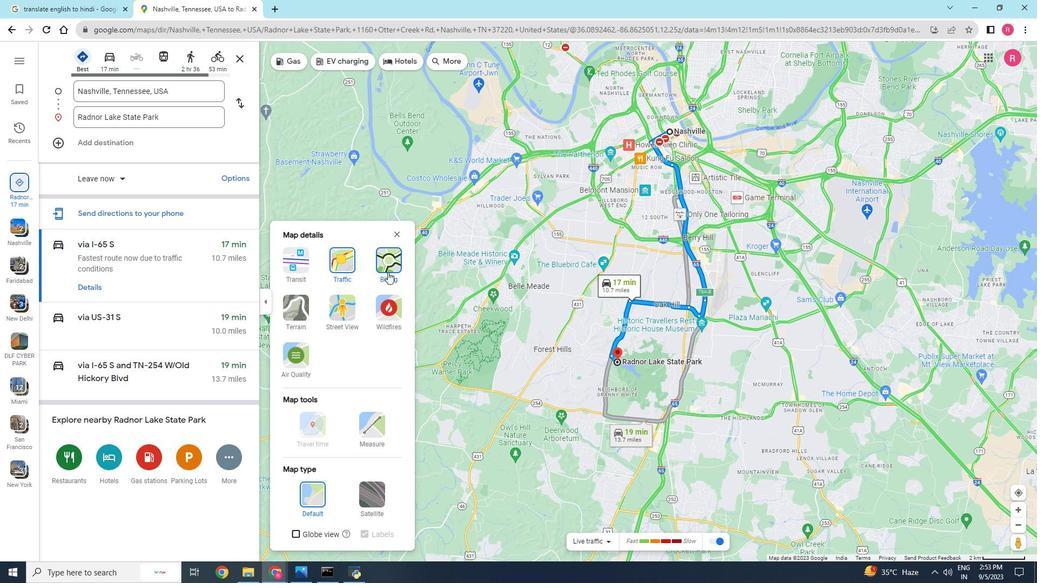 
Action: Mouse moved to (304, 315)
Screenshot: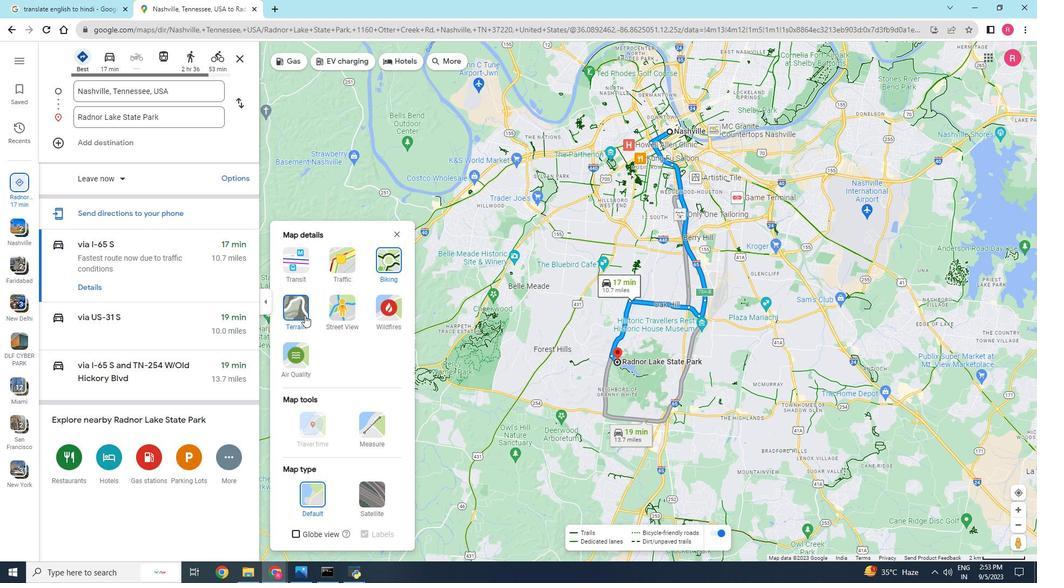 
Action: Mouse pressed left at (304, 315)
Screenshot: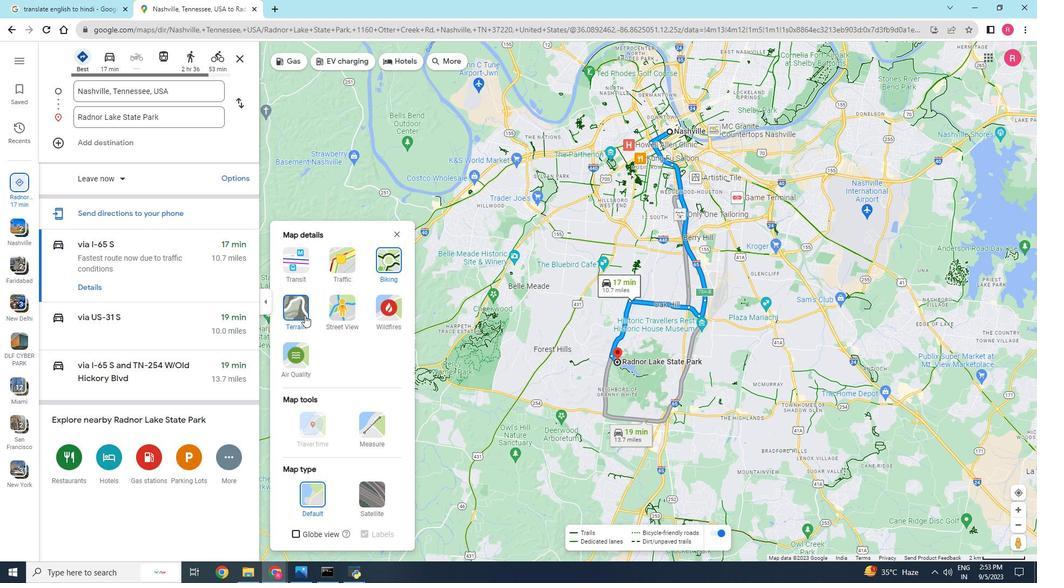 
Action: Mouse moved to (204, 376)
Screenshot: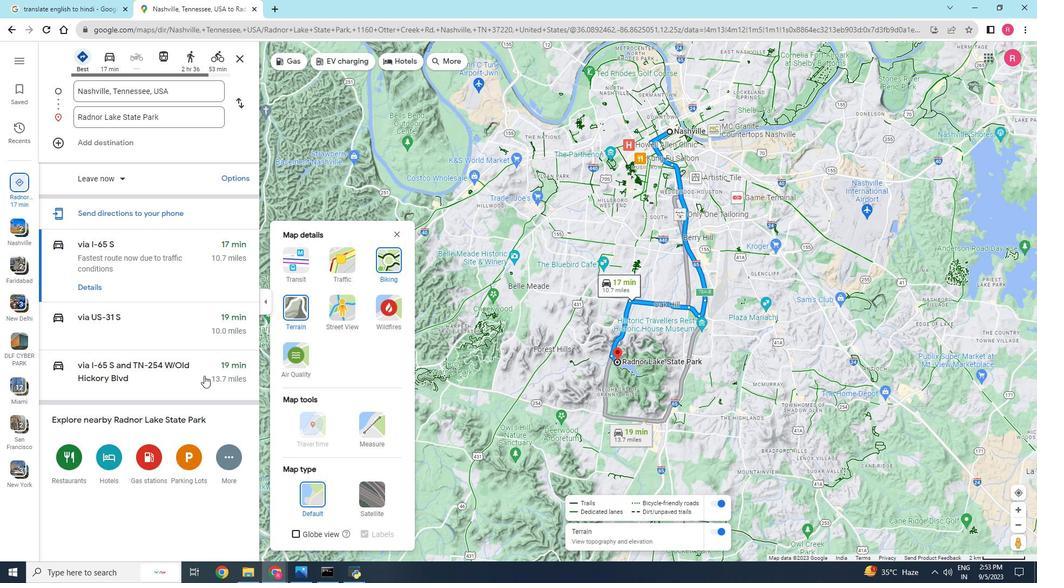 
Action: Mouse scrolled (204, 376) with delta (0, 0)
Screenshot: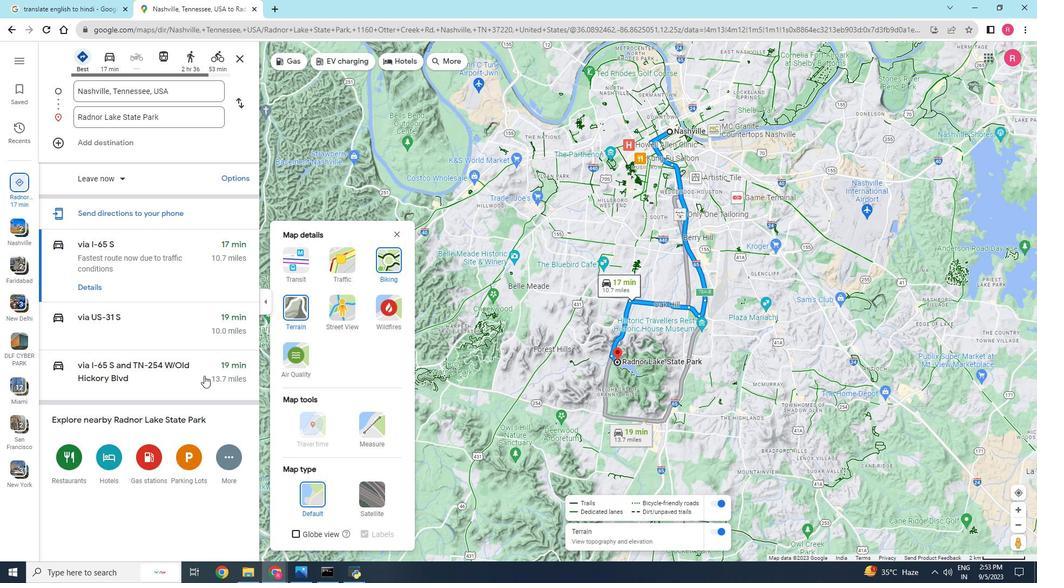 
Action: Mouse scrolled (204, 375) with delta (0, 0)
Screenshot: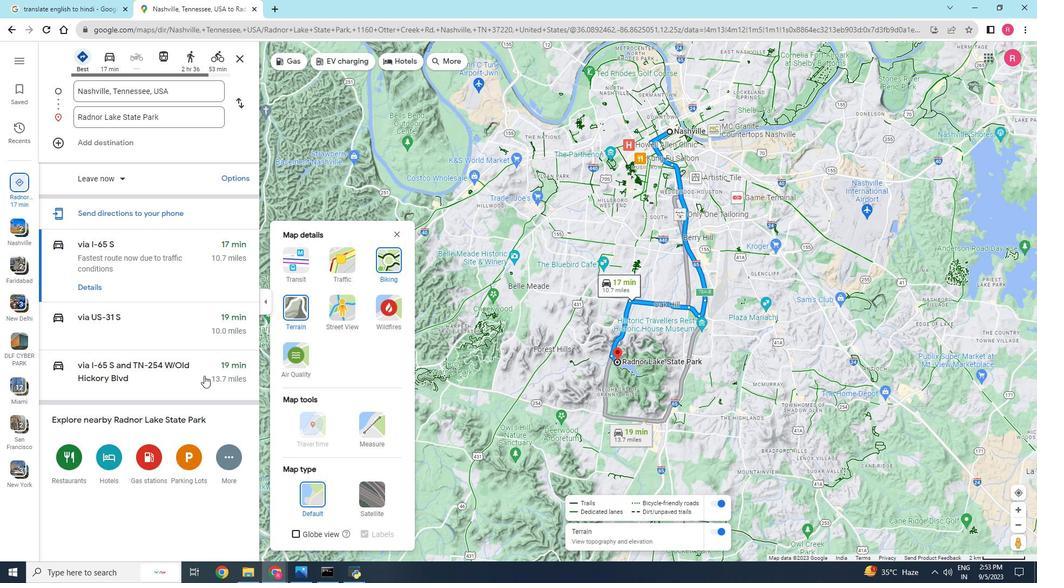 
Action: Mouse moved to (564, 301)
Screenshot: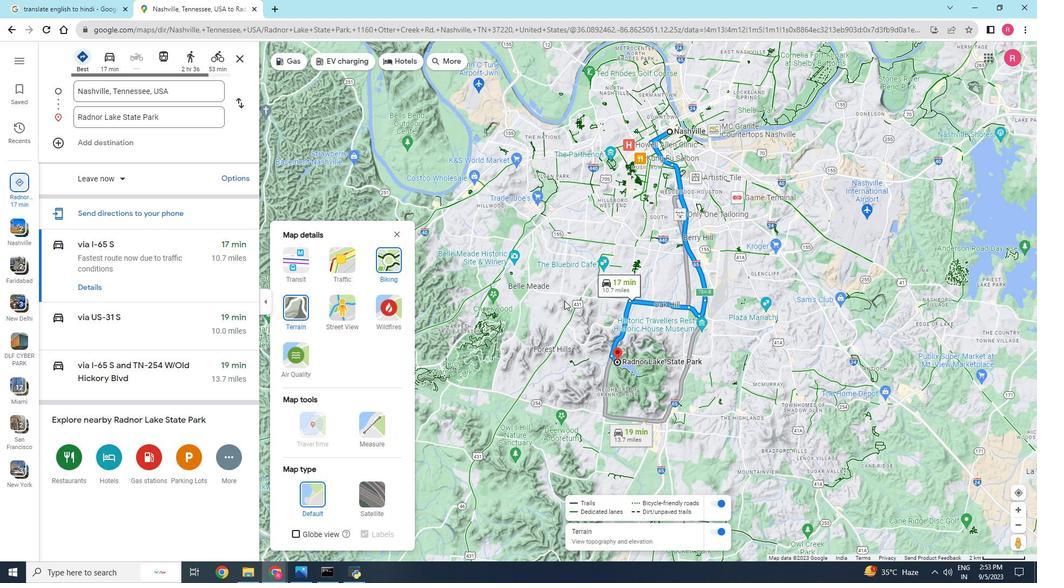 
